 Task: Find connections with filter location Leticia with filter topic #Recruitingwith filter profile language English with filter current company Bonito Designs with filter school Maharaja Surajmal Institute Of Technology with filter industry Non-profit Organizations with filter service category Illustration with filter keywords title Fast Food Worker
Action: Mouse moved to (147, 207)
Screenshot: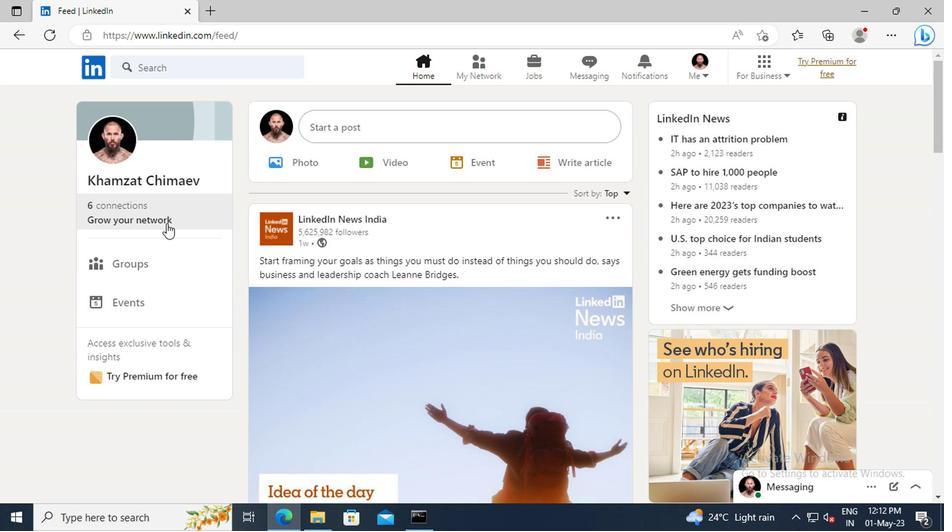 
Action: Mouse pressed left at (147, 207)
Screenshot: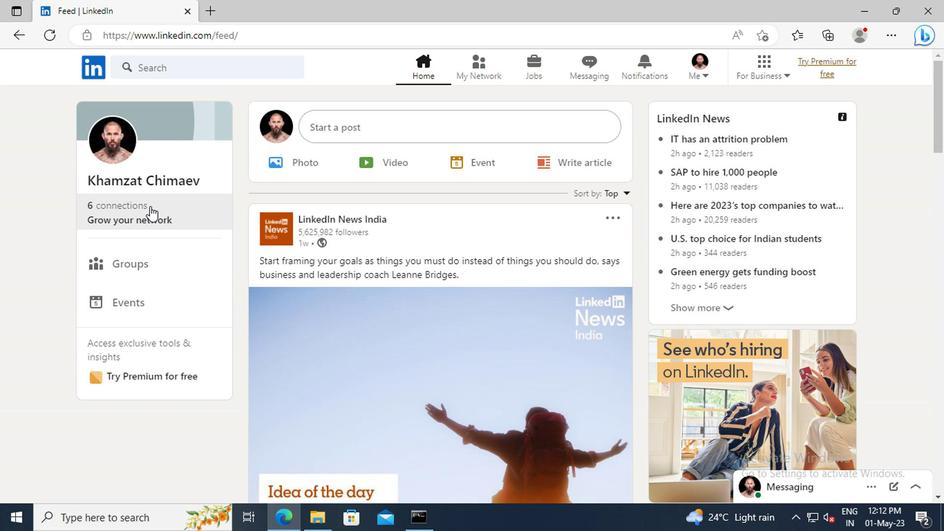 
Action: Mouse moved to (155, 148)
Screenshot: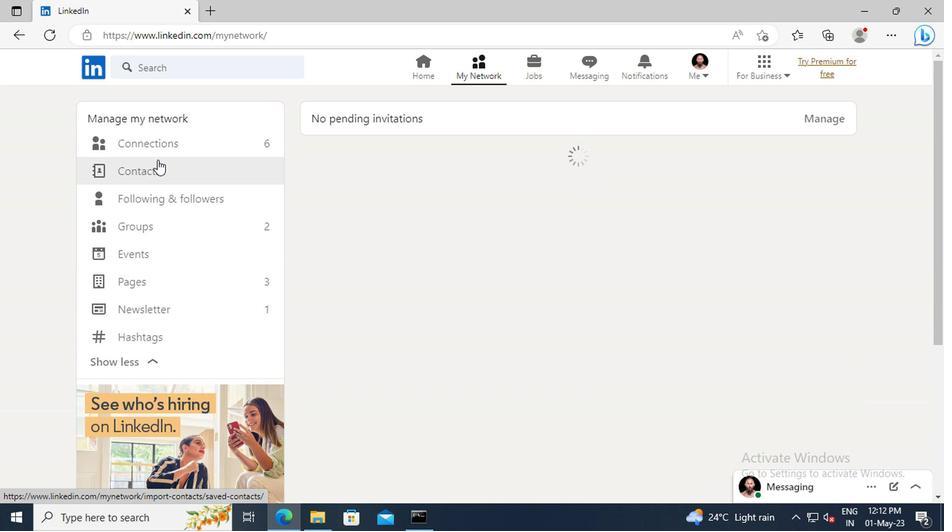
Action: Mouse pressed left at (155, 148)
Screenshot: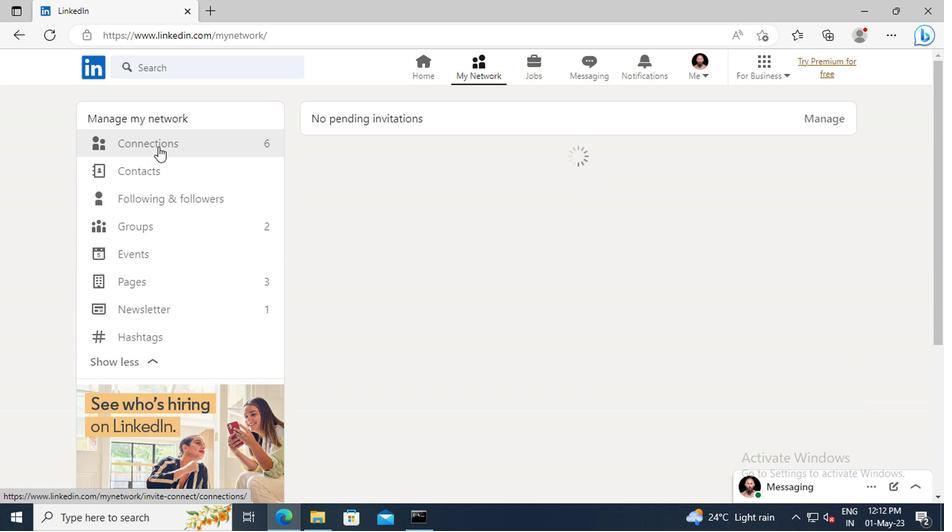 
Action: Mouse moved to (563, 149)
Screenshot: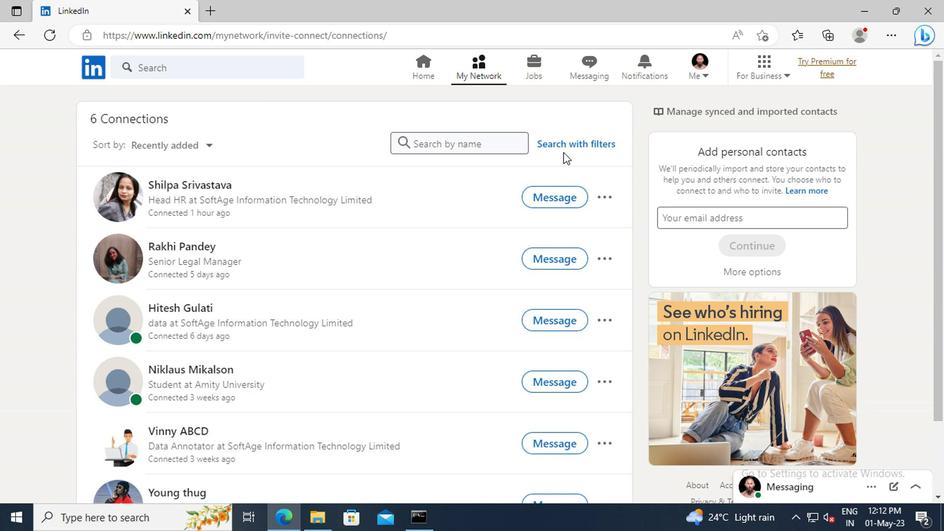 
Action: Mouse pressed left at (563, 149)
Screenshot: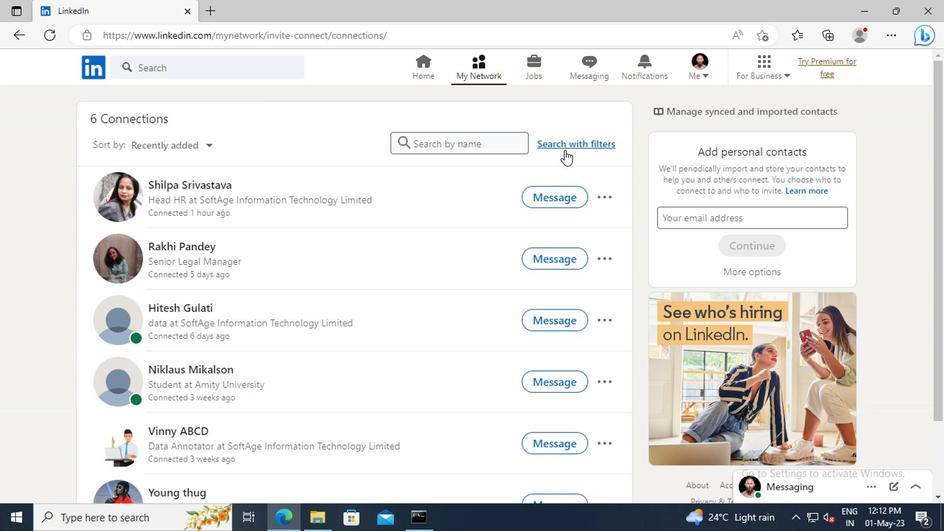 
Action: Mouse moved to (523, 109)
Screenshot: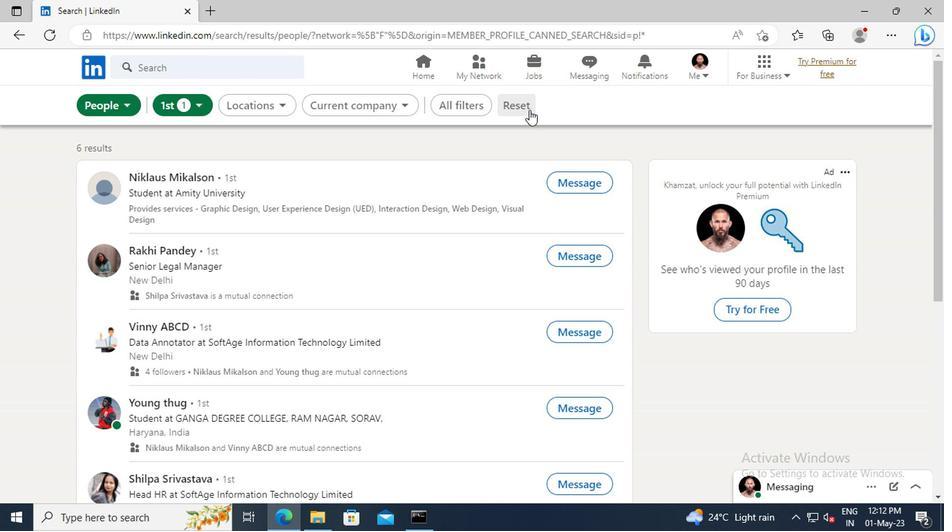 
Action: Mouse pressed left at (523, 109)
Screenshot: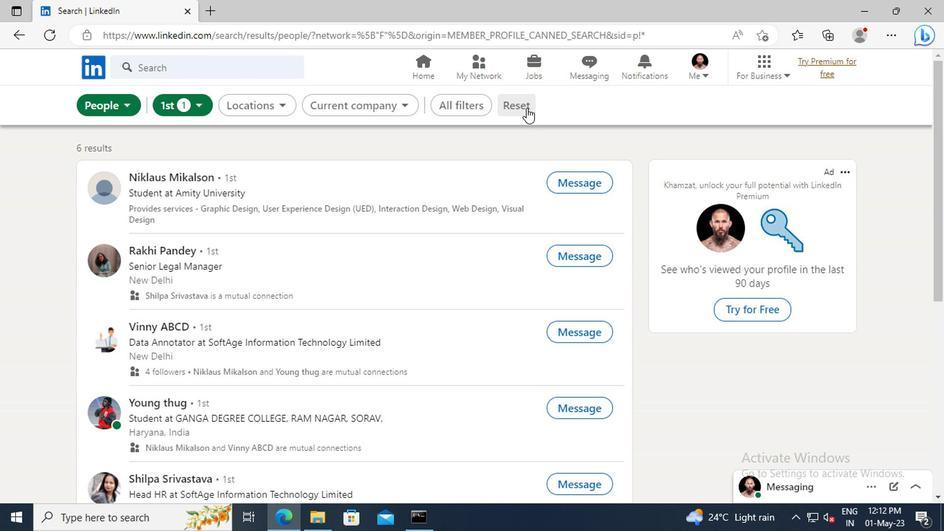 
Action: Mouse moved to (500, 109)
Screenshot: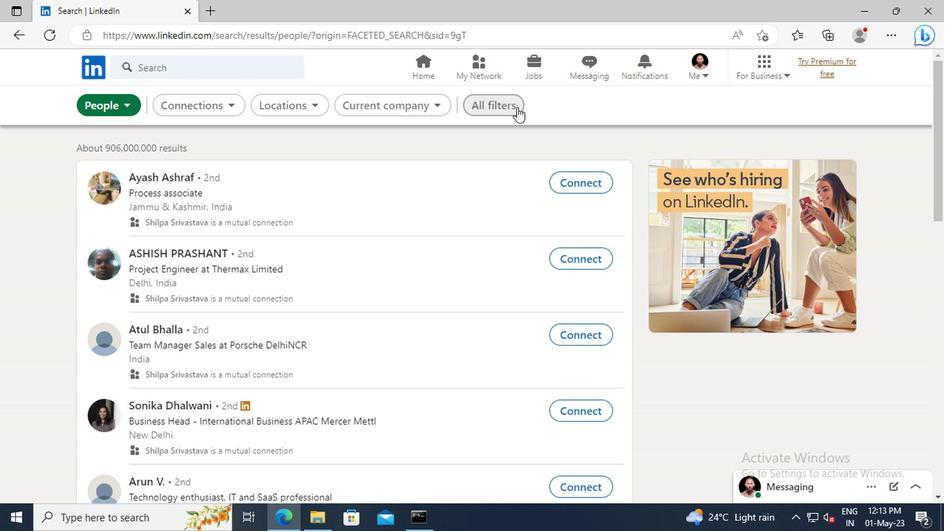 
Action: Mouse pressed left at (500, 109)
Screenshot: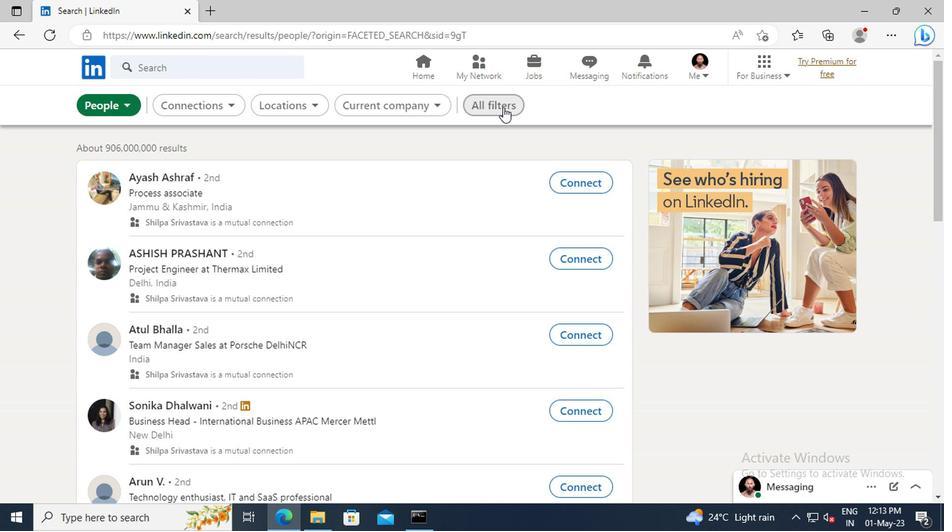 
Action: Mouse moved to (770, 207)
Screenshot: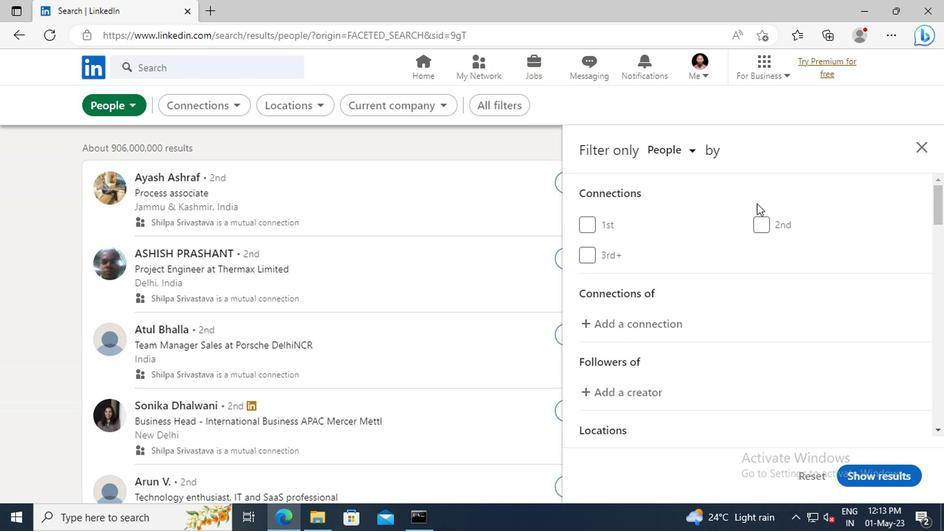 
Action: Mouse scrolled (770, 206) with delta (0, 0)
Screenshot: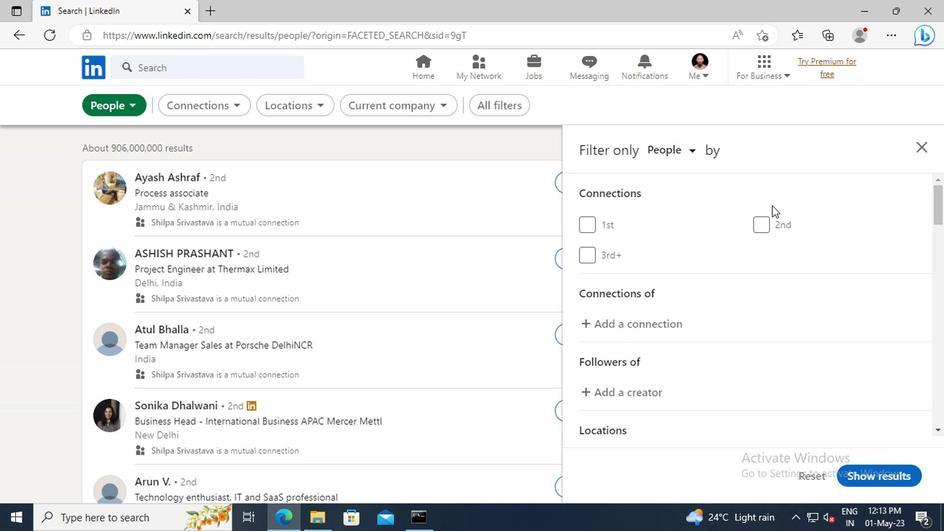 
Action: Mouse scrolled (770, 206) with delta (0, 0)
Screenshot: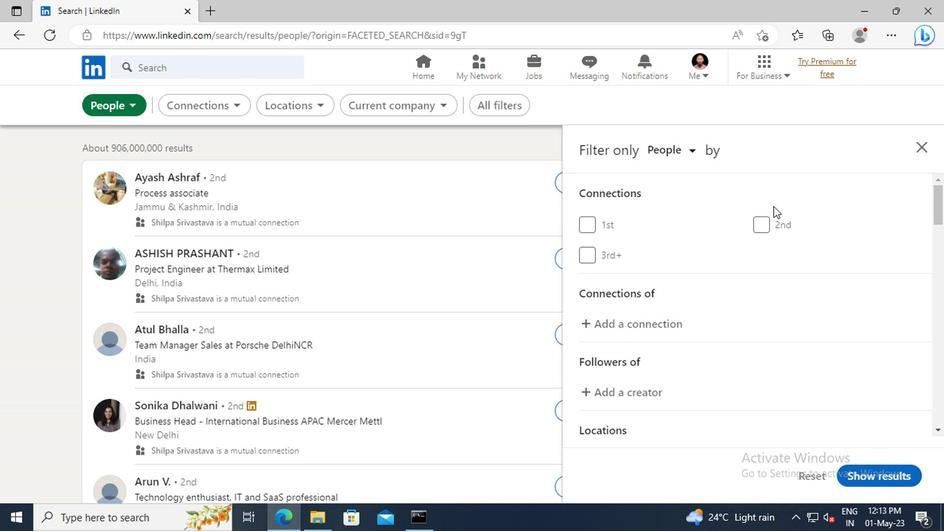 
Action: Mouse scrolled (770, 206) with delta (0, 0)
Screenshot: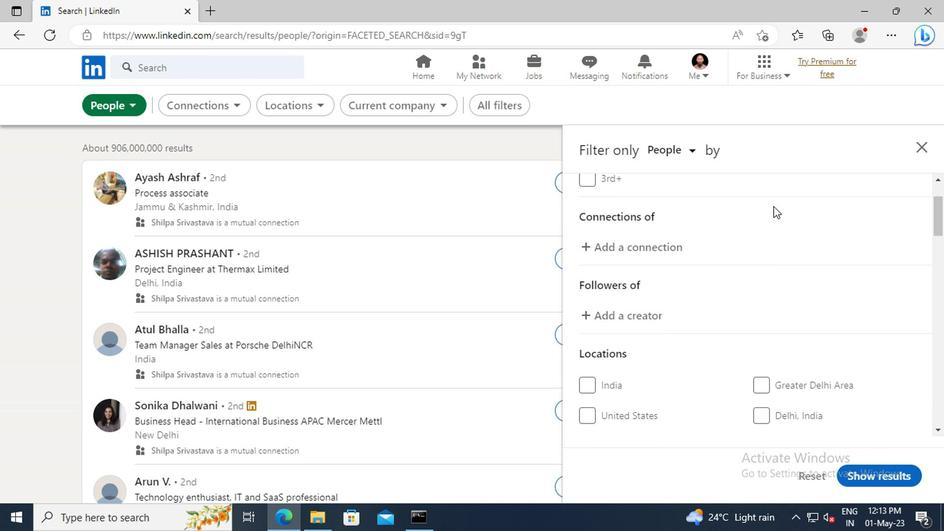 
Action: Mouse scrolled (770, 206) with delta (0, 0)
Screenshot: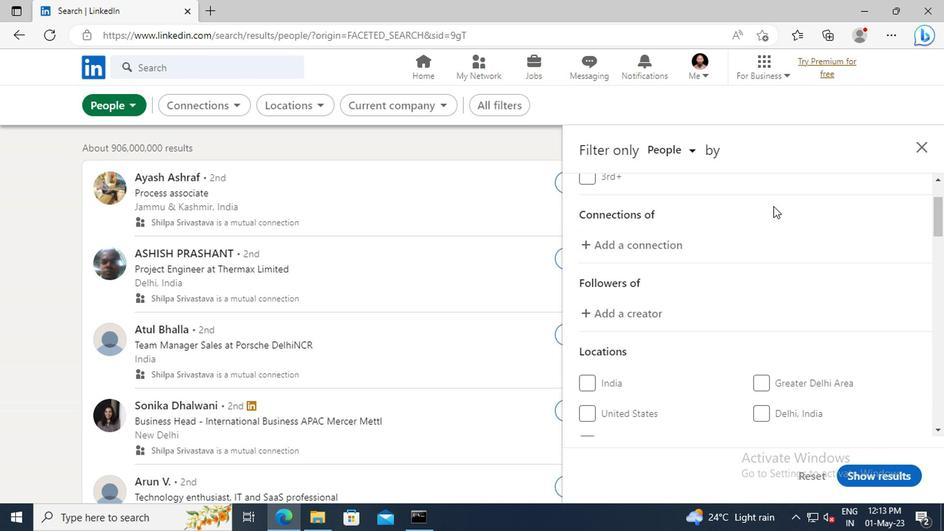
Action: Mouse scrolled (770, 206) with delta (0, 0)
Screenshot: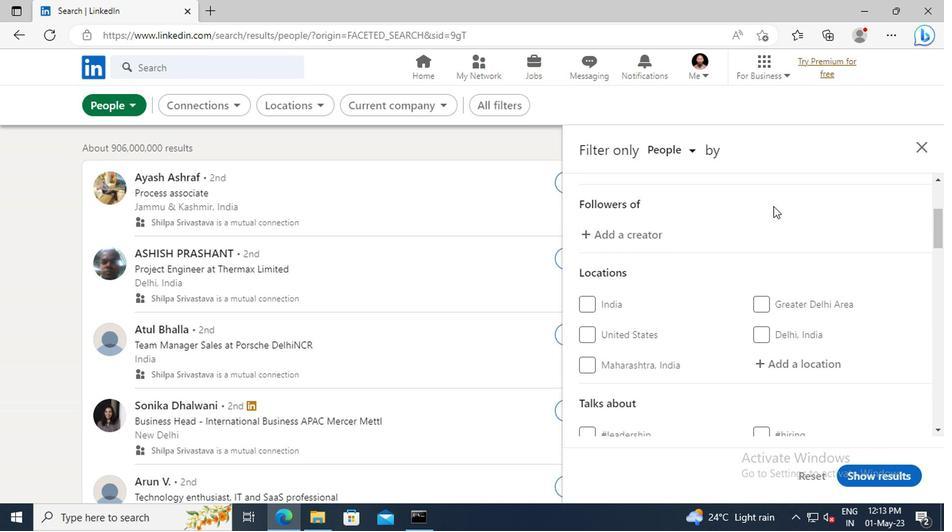 
Action: Mouse scrolled (770, 206) with delta (0, 0)
Screenshot: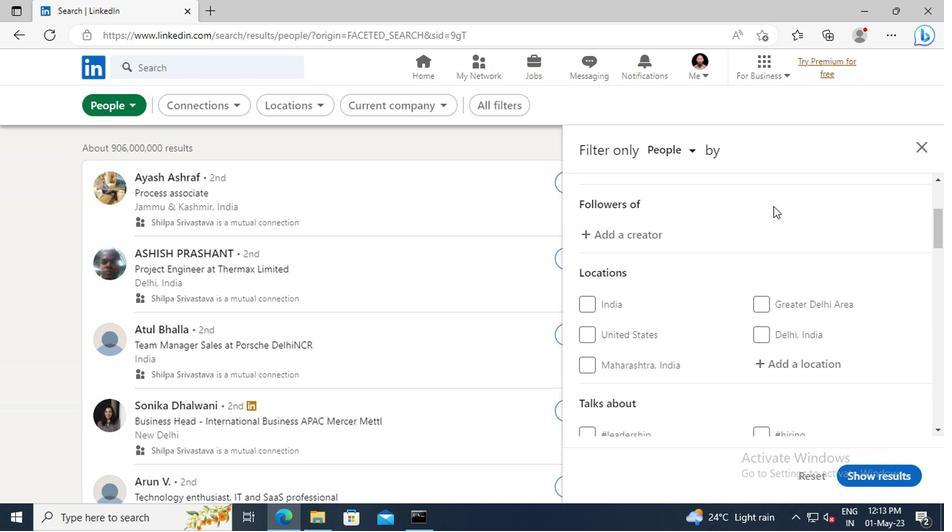 
Action: Mouse moved to (777, 284)
Screenshot: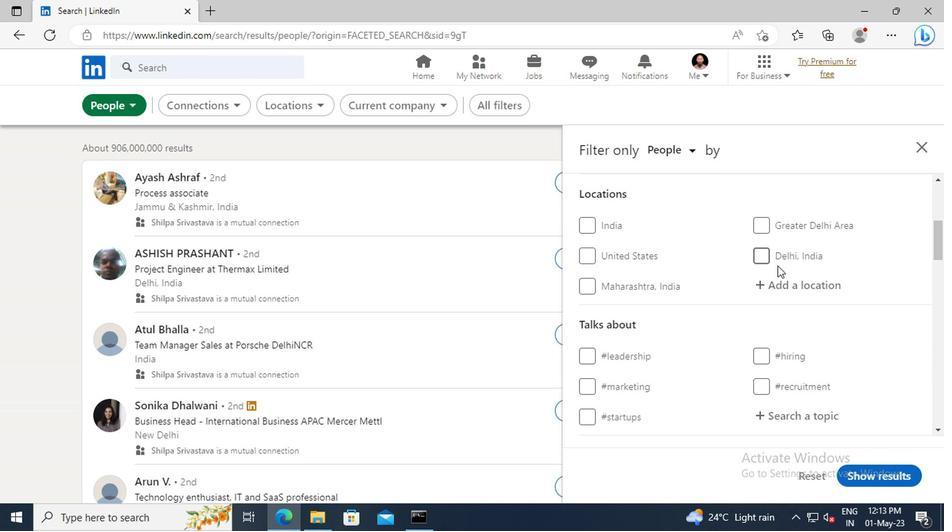 
Action: Mouse pressed left at (777, 284)
Screenshot: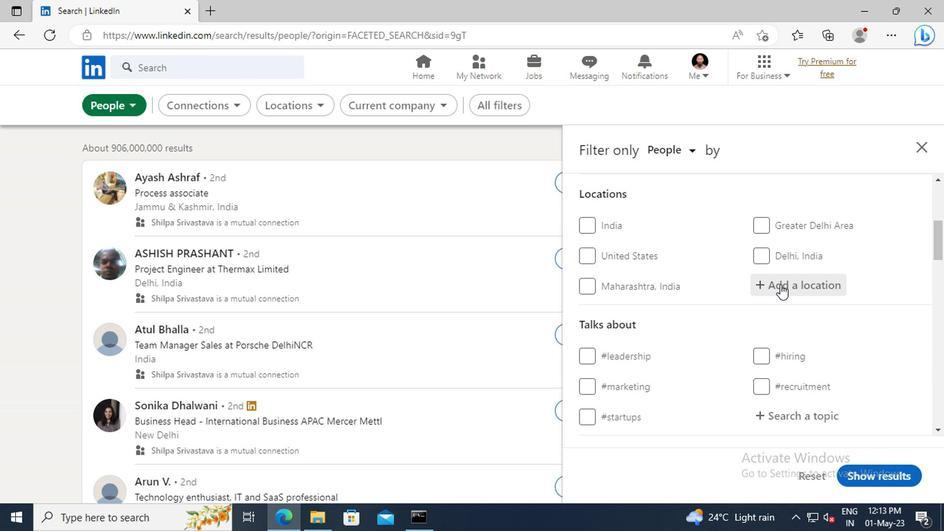 
Action: Key pressed <Key.shift>LETICIA
Screenshot: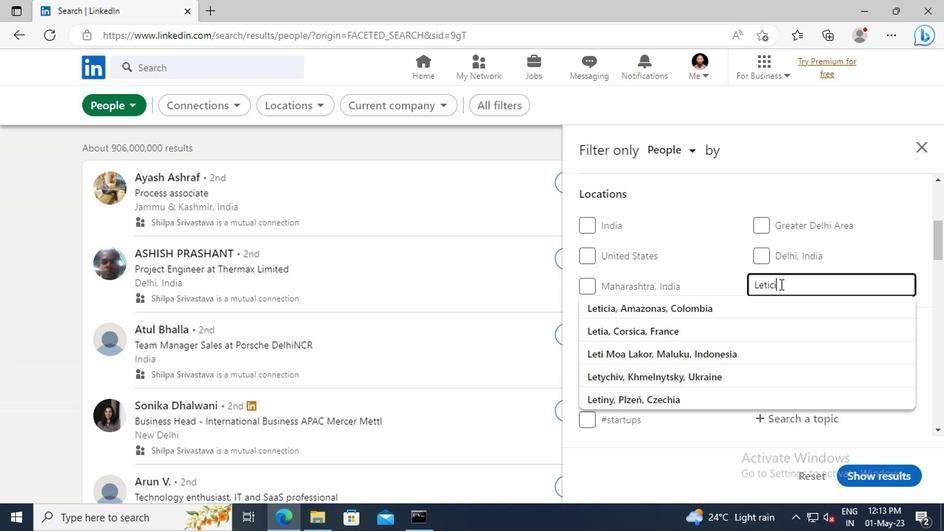 
Action: Mouse moved to (777, 307)
Screenshot: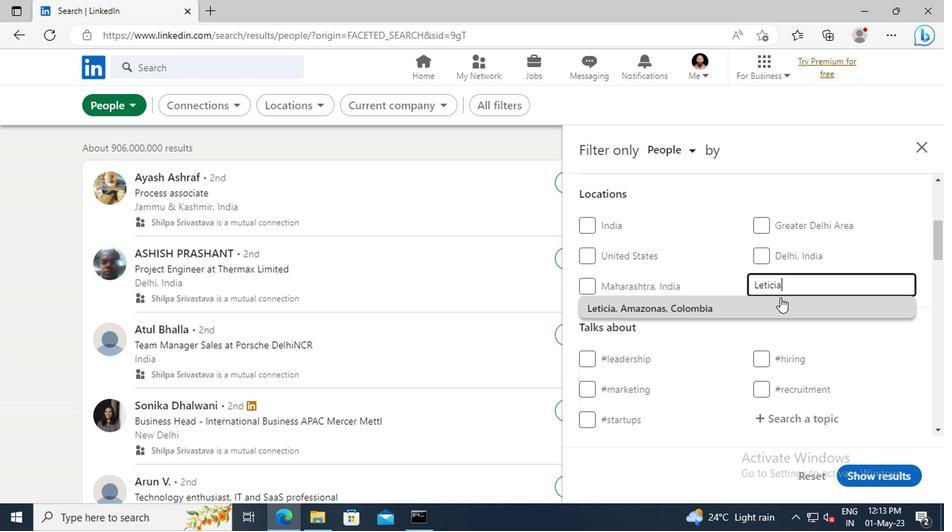 
Action: Mouse pressed left at (777, 307)
Screenshot: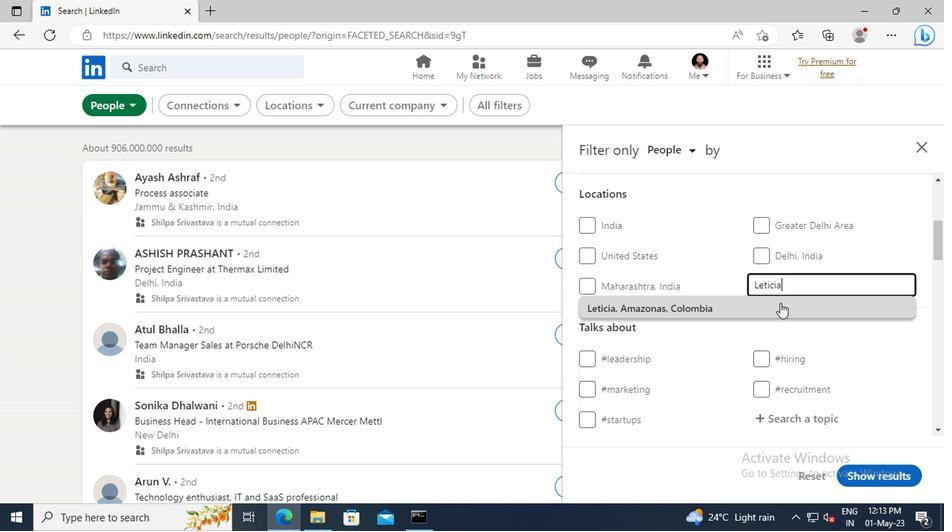 
Action: Mouse moved to (778, 307)
Screenshot: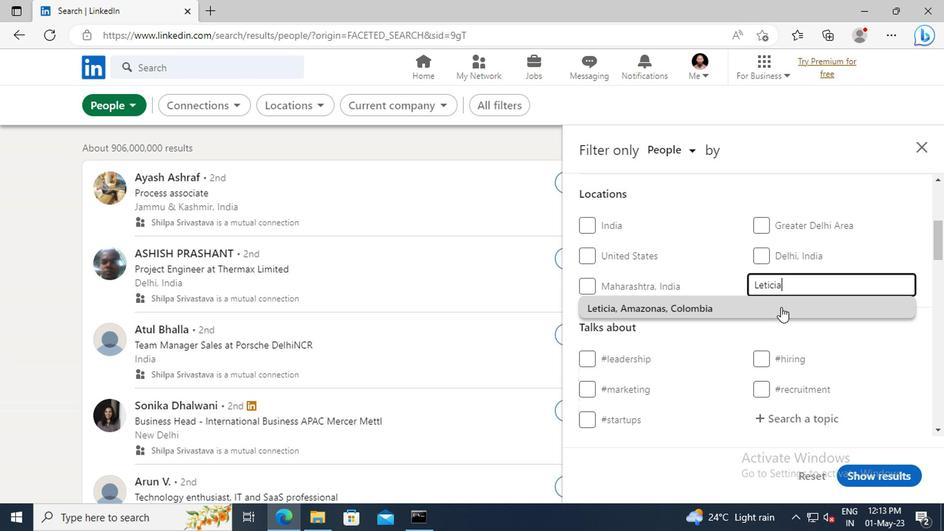 
Action: Mouse scrolled (778, 307) with delta (0, 0)
Screenshot: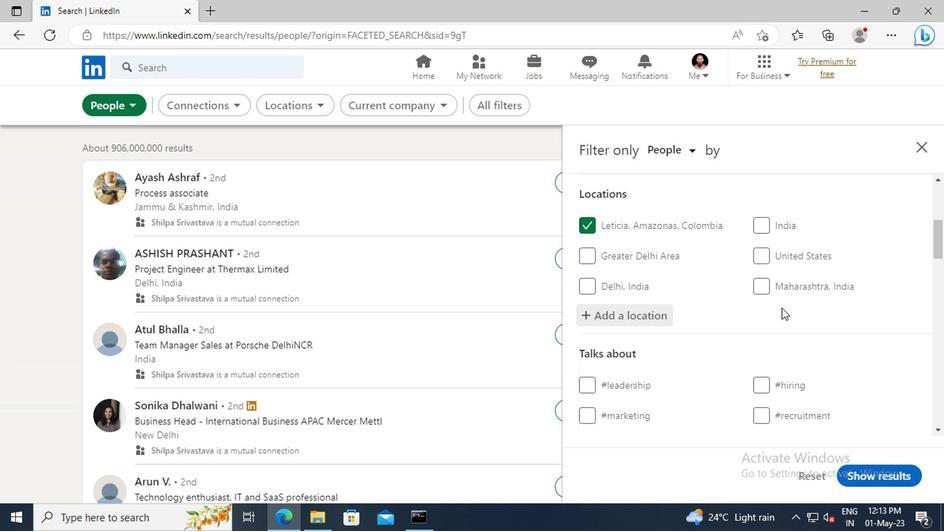 
Action: Mouse scrolled (778, 307) with delta (0, 0)
Screenshot: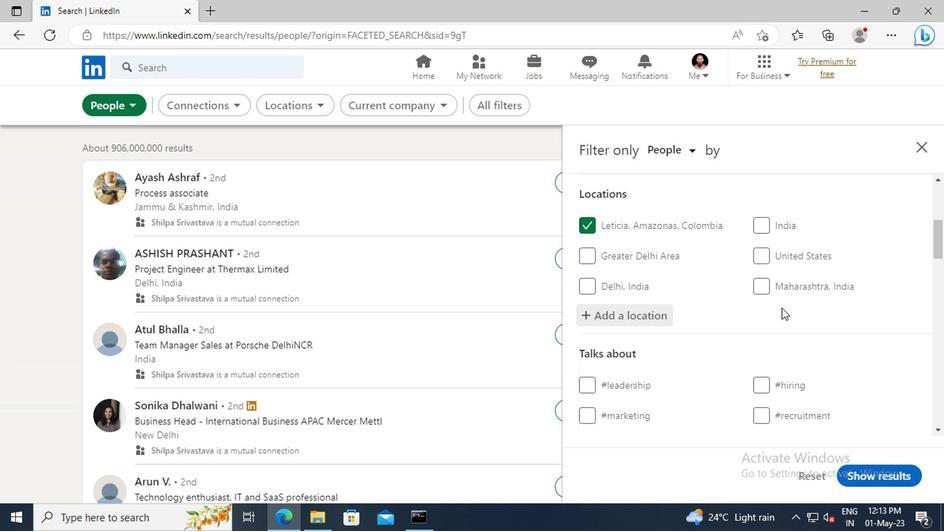 
Action: Mouse scrolled (778, 307) with delta (0, 0)
Screenshot: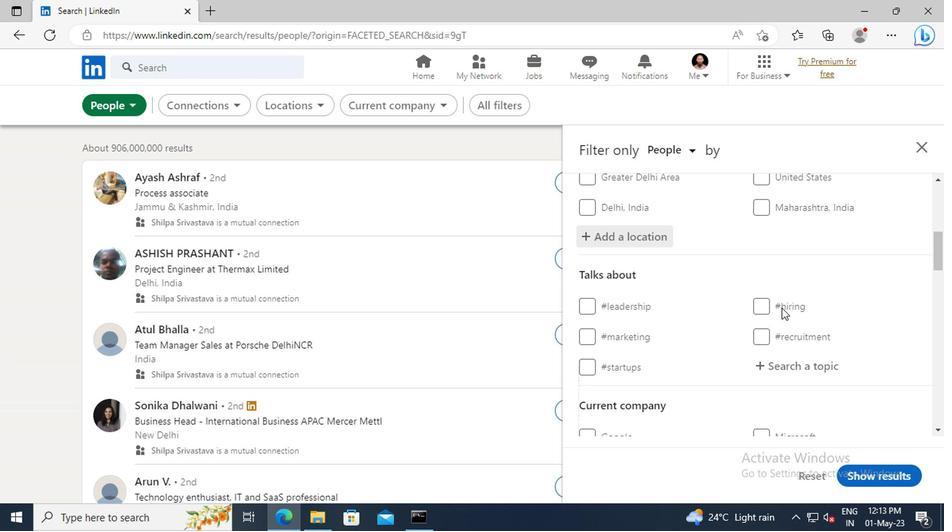 
Action: Mouse moved to (775, 325)
Screenshot: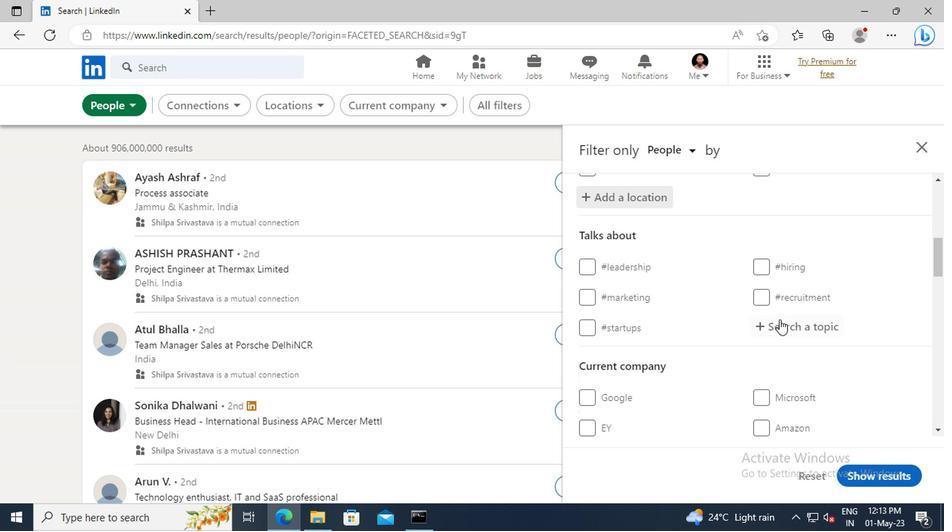 
Action: Mouse pressed left at (775, 325)
Screenshot: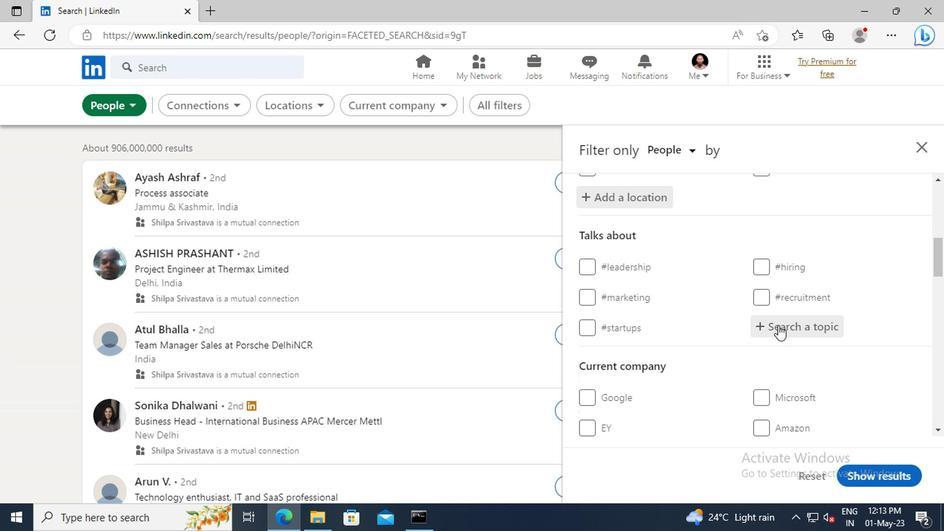 
Action: Key pressed <Key.shift>RECRUITING
Screenshot: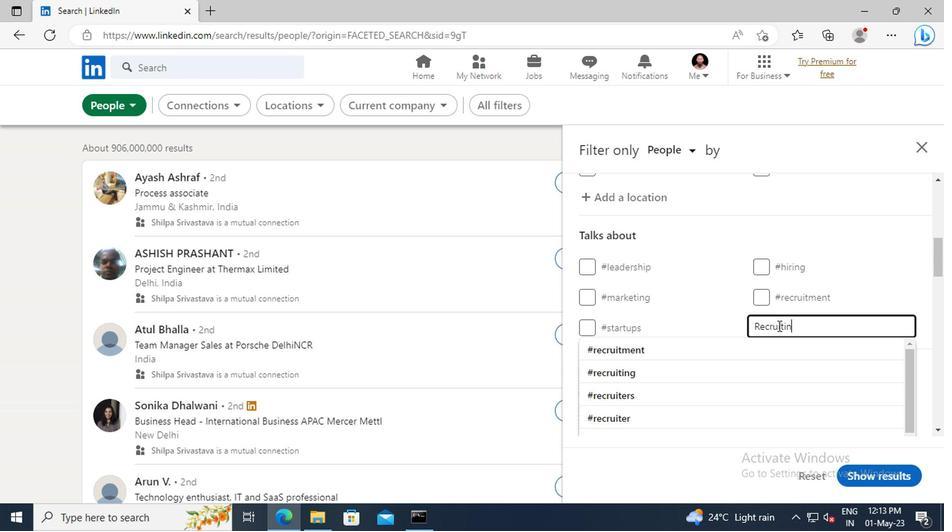 
Action: Mouse moved to (781, 345)
Screenshot: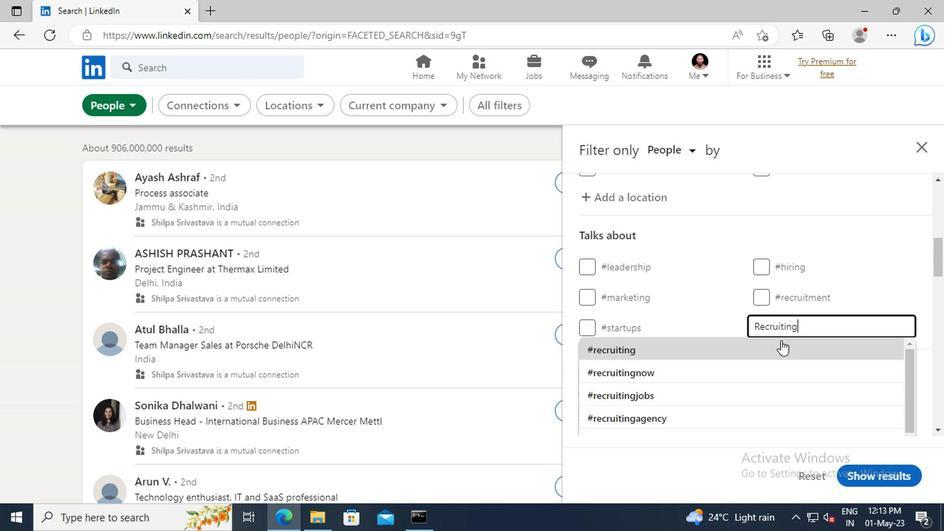 
Action: Mouse pressed left at (781, 345)
Screenshot: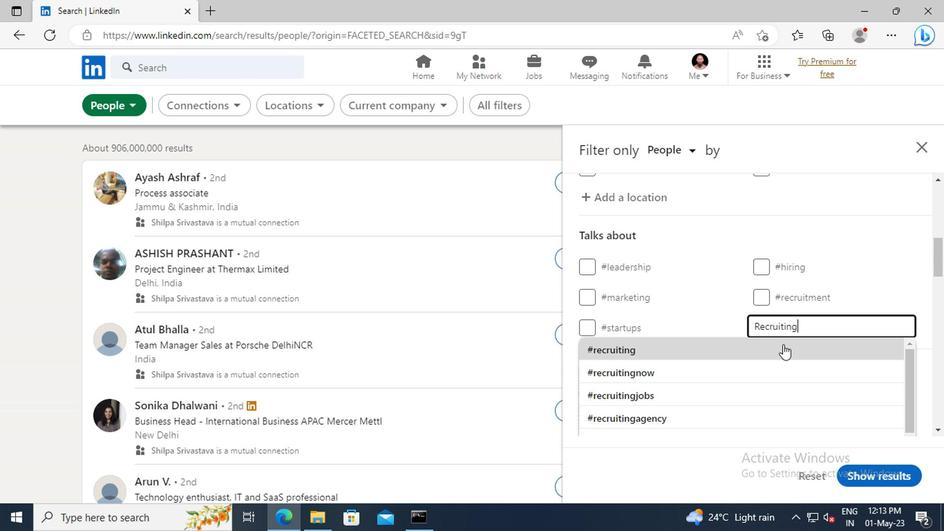 
Action: Mouse scrolled (781, 345) with delta (0, 0)
Screenshot: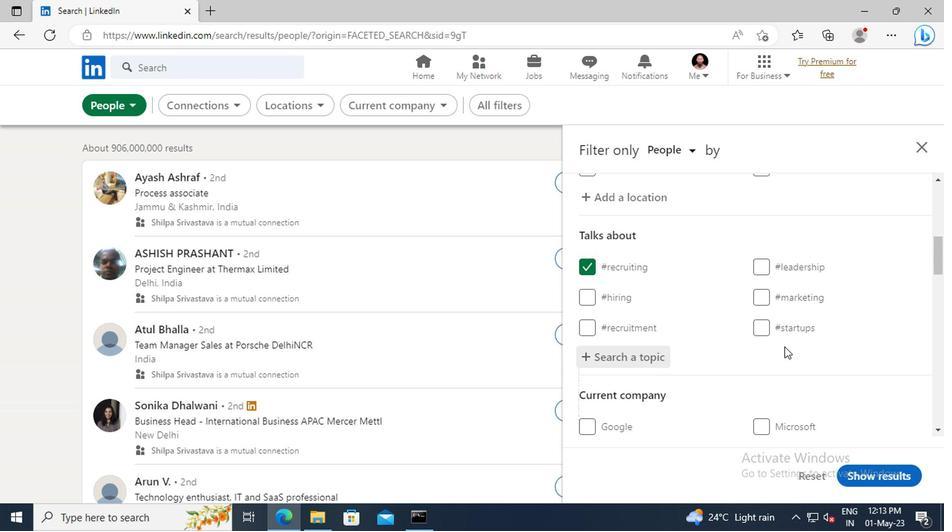 
Action: Mouse scrolled (781, 345) with delta (0, 0)
Screenshot: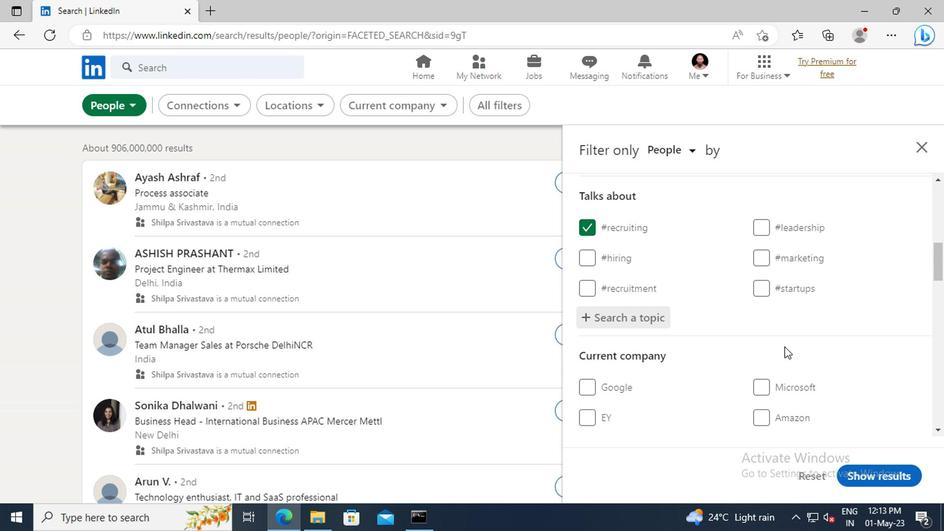 
Action: Mouse scrolled (781, 345) with delta (0, 0)
Screenshot: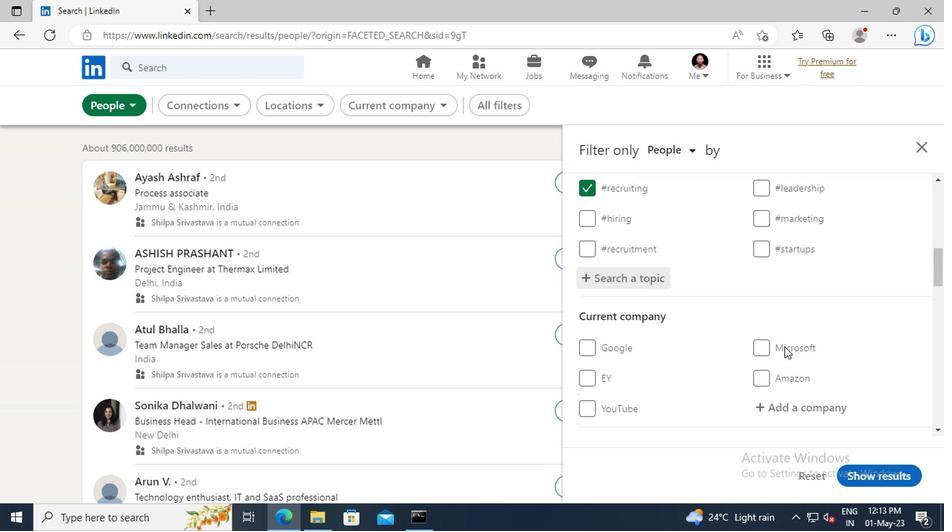 
Action: Mouse scrolled (781, 345) with delta (0, 0)
Screenshot: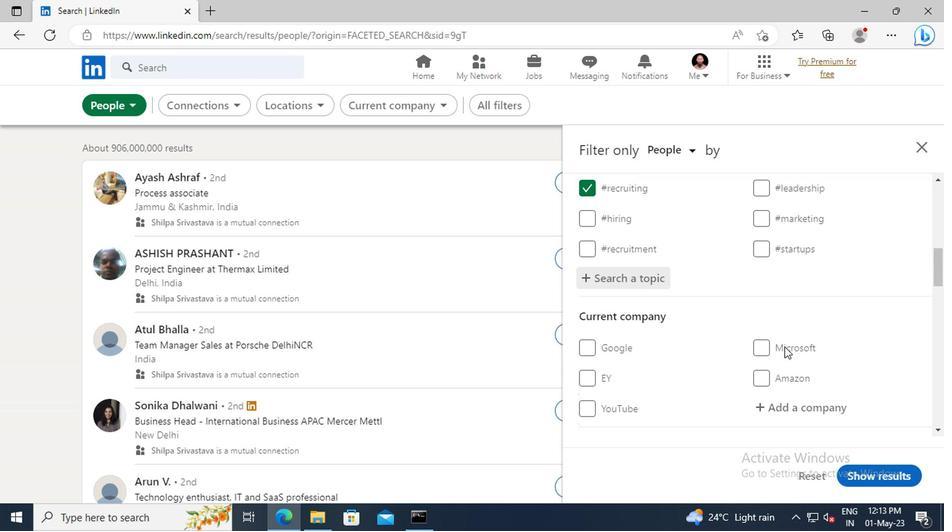
Action: Mouse scrolled (781, 345) with delta (0, 0)
Screenshot: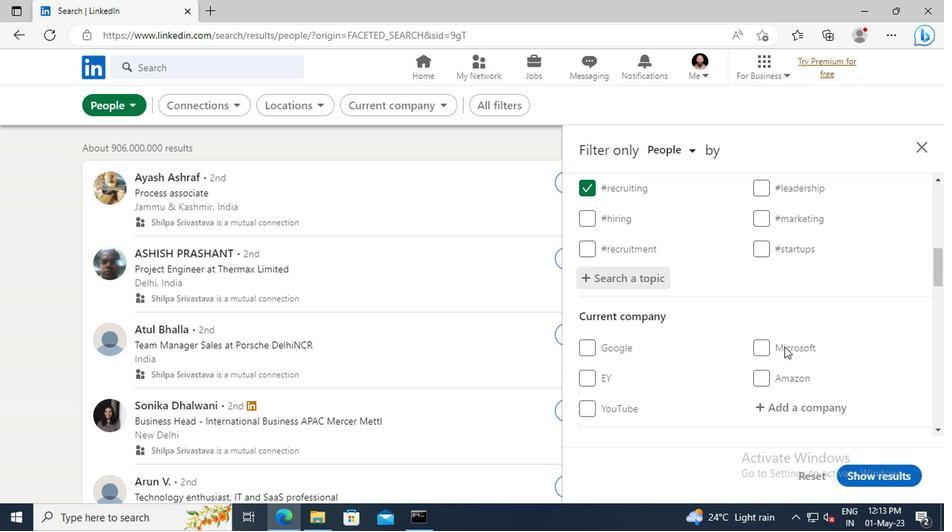 
Action: Mouse scrolled (781, 345) with delta (0, 0)
Screenshot: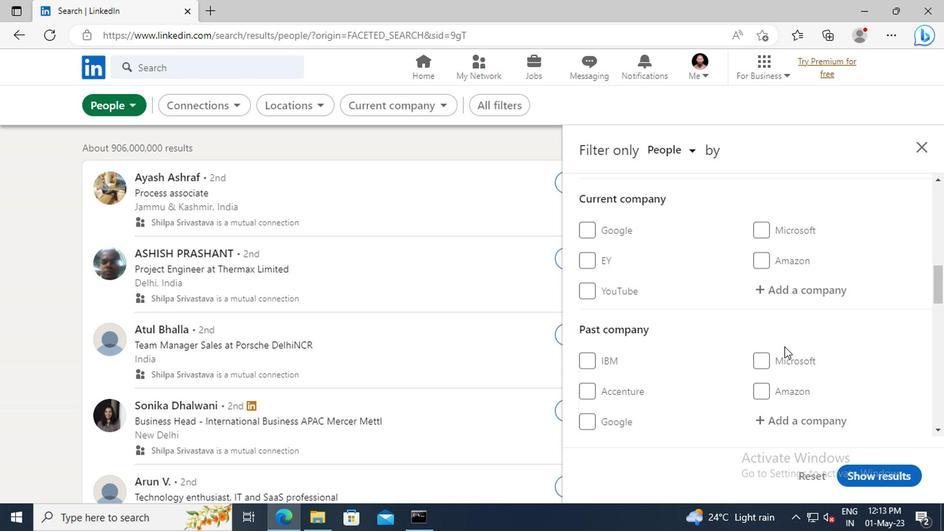 
Action: Mouse scrolled (781, 345) with delta (0, 0)
Screenshot: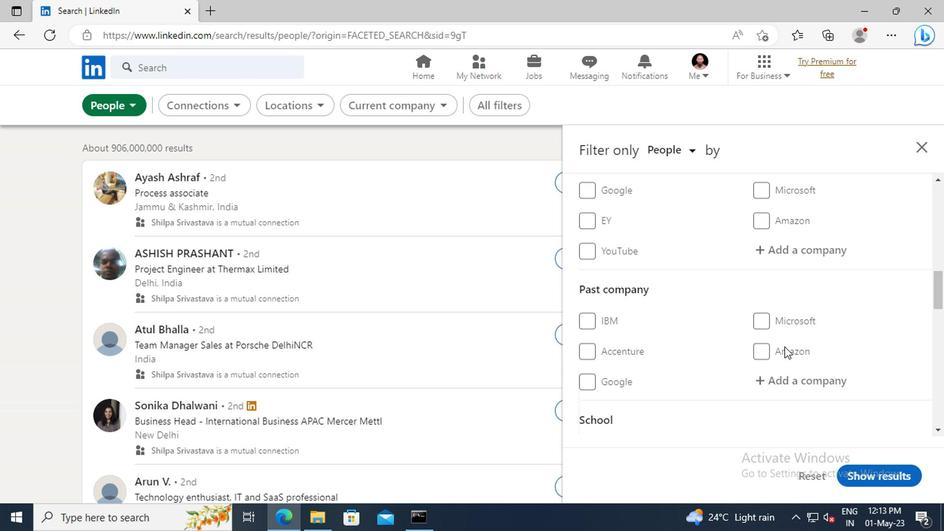 
Action: Mouse scrolled (781, 345) with delta (0, 0)
Screenshot: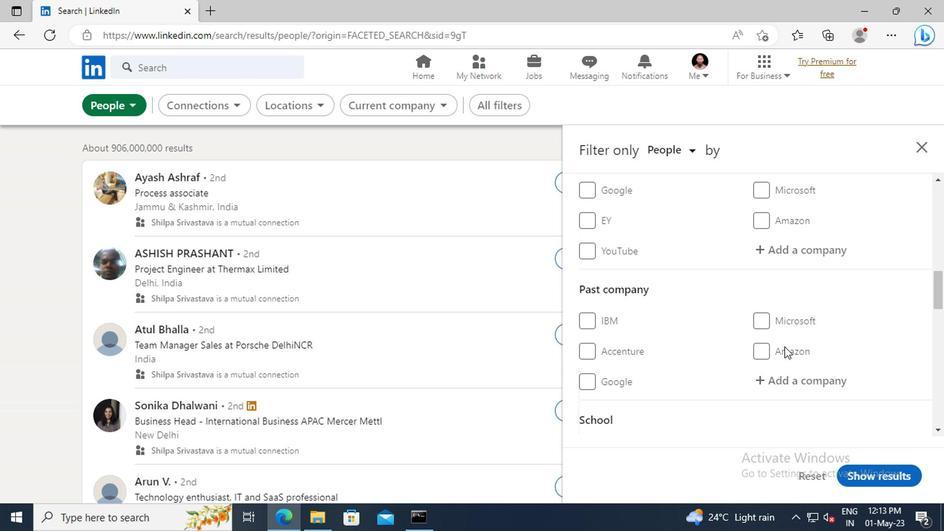
Action: Mouse scrolled (781, 345) with delta (0, 0)
Screenshot: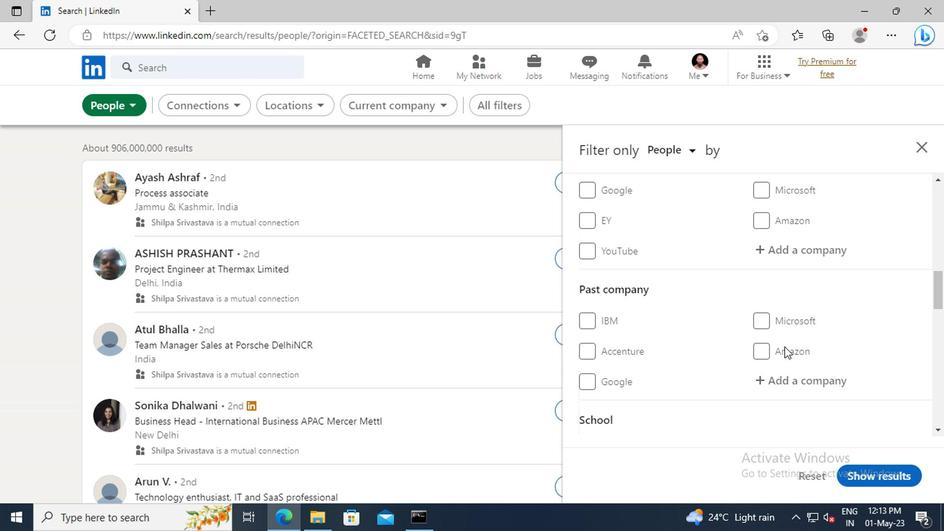 
Action: Mouse scrolled (781, 345) with delta (0, 0)
Screenshot: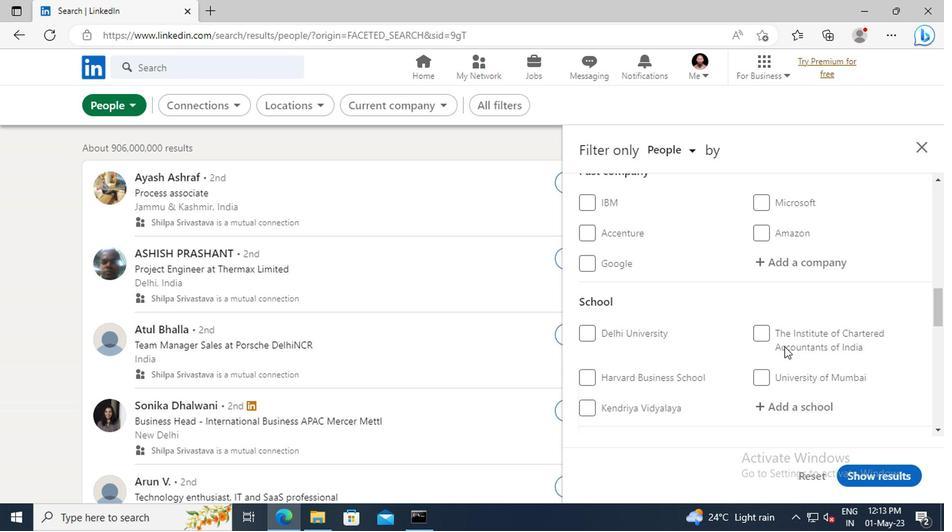 
Action: Mouse scrolled (781, 345) with delta (0, 0)
Screenshot: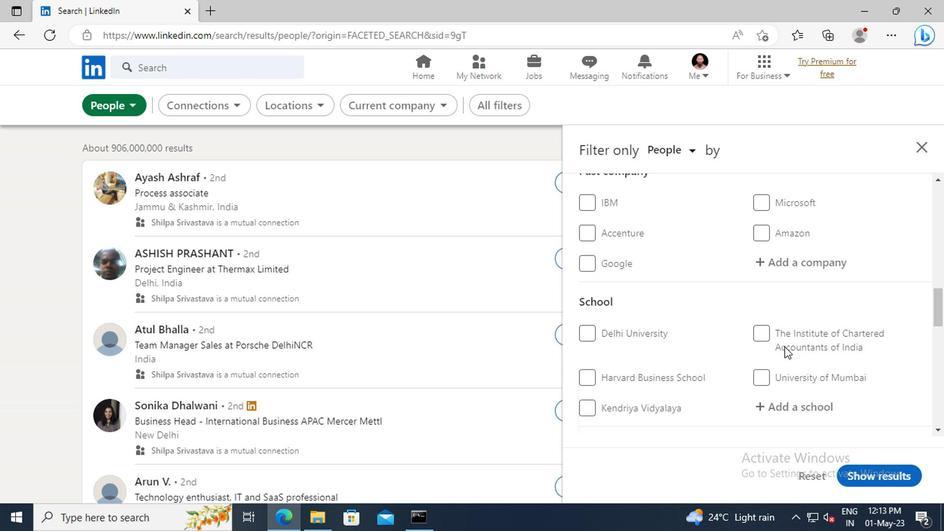 
Action: Mouse scrolled (781, 345) with delta (0, 0)
Screenshot: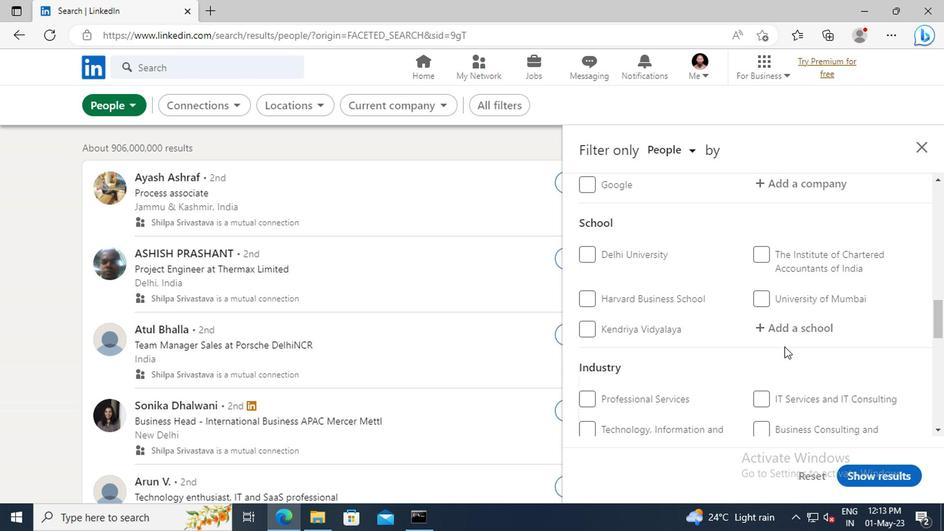 
Action: Mouse scrolled (781, 345) with delta (0, 0)
Screenshot: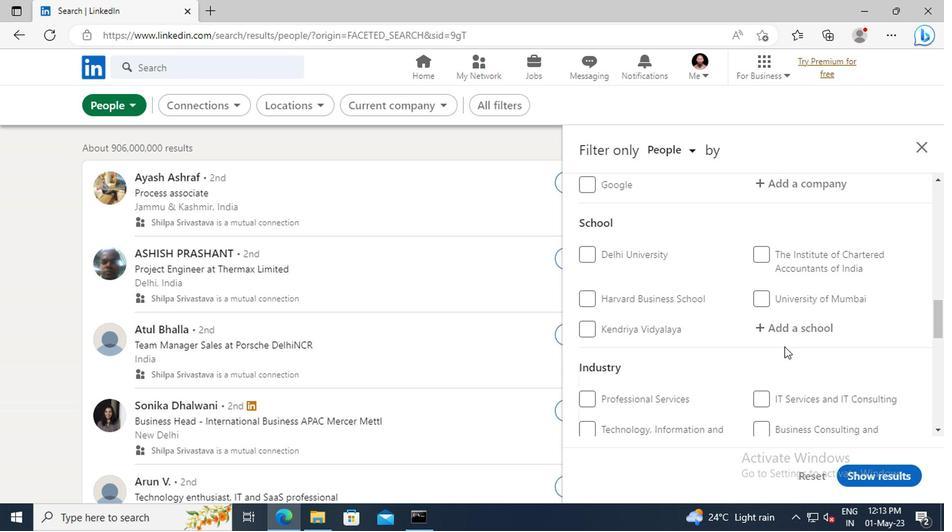 
Action: Mouse scrolled (781, 345) with delta (0, 0)
Screenshot: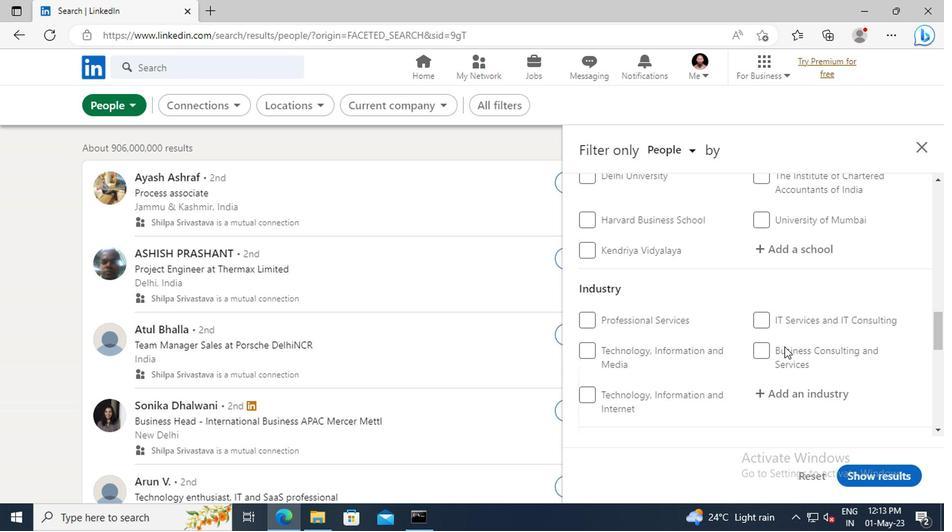 
Action: Mouse scrolled (781, 345) with delta (0, 0)
Screenshot: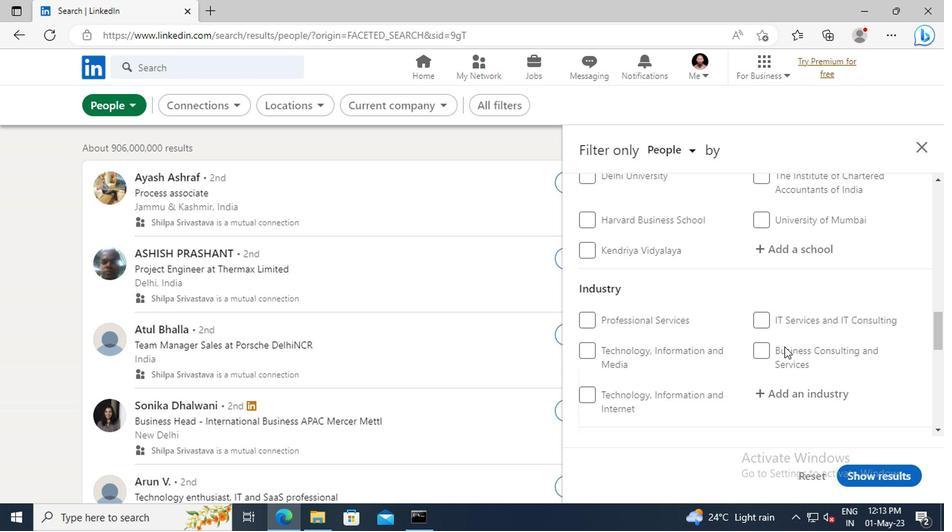 
Action: Mouse scrolled (781, 345) with delta (0, 0)
Screenshot: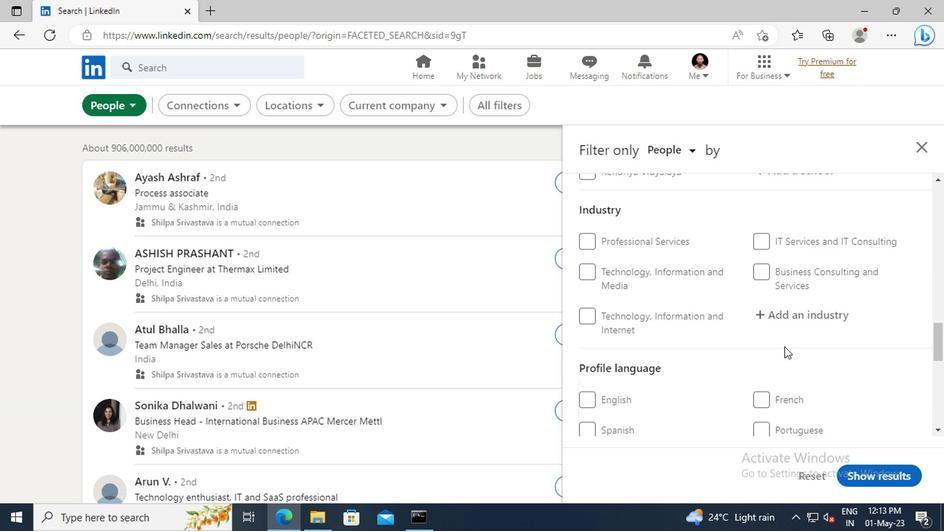 
Action: Mouse moved to (585, 354)
Screenshot: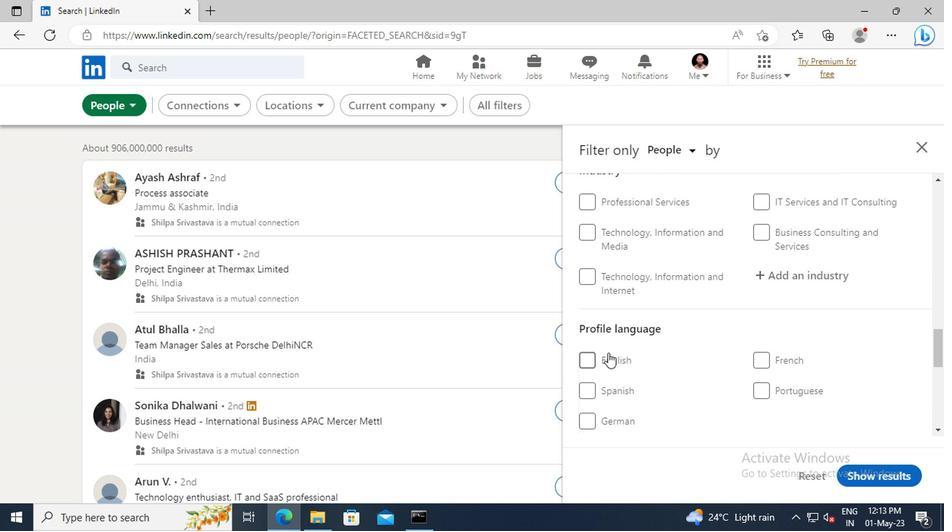 
Action: Mouse pressed left at (585, 354)
Screenshot: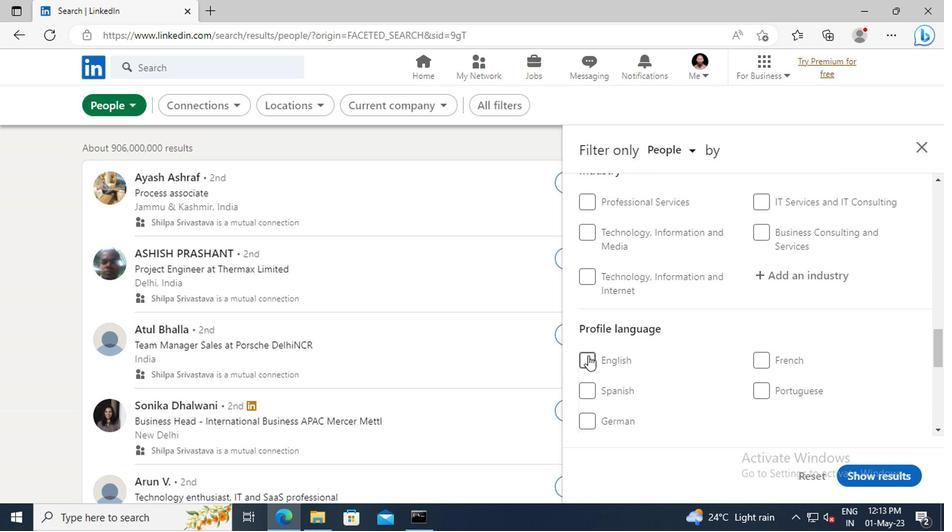 
Action: Mouse moved to (795, 347)
Screenshot: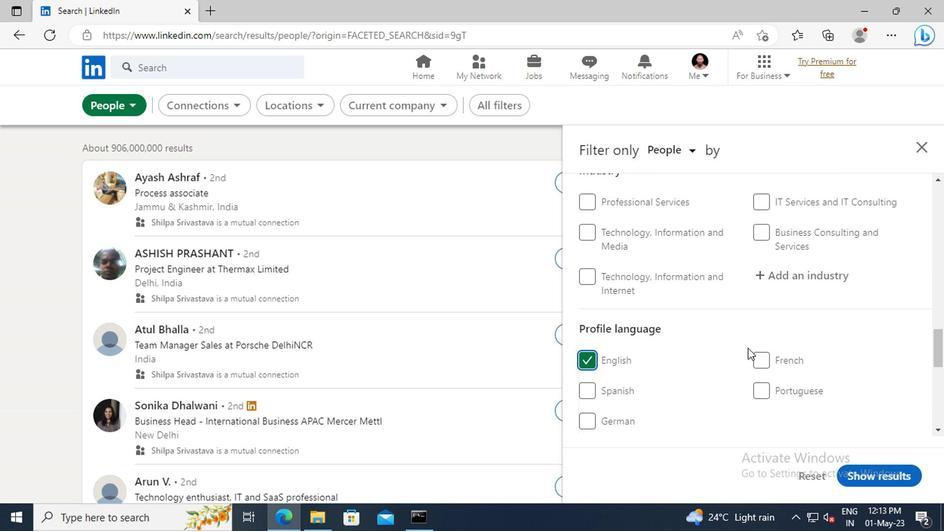 
Action: Mouse scrolled (795, 348) with delta (0, 0)
Screenshot: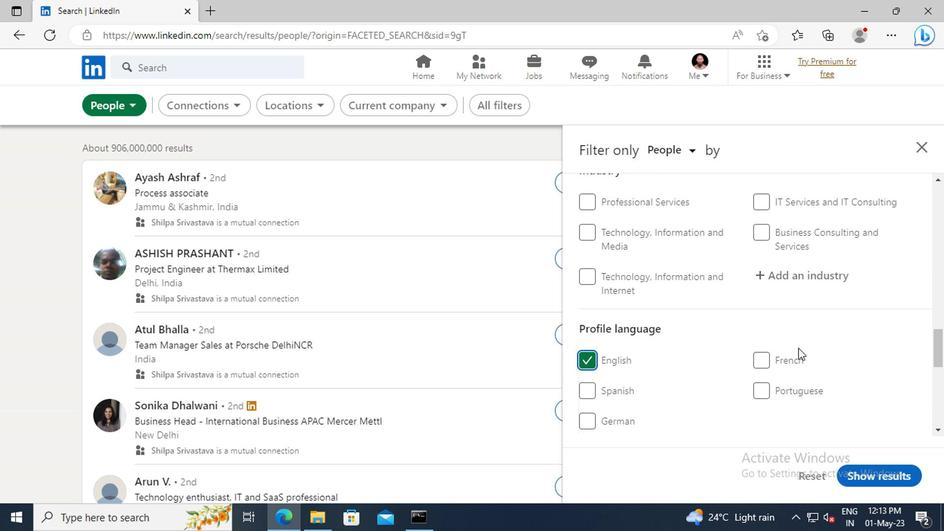 
Action: Mouse scrolled (795, 348) with delta (0, 0)
Screenshot: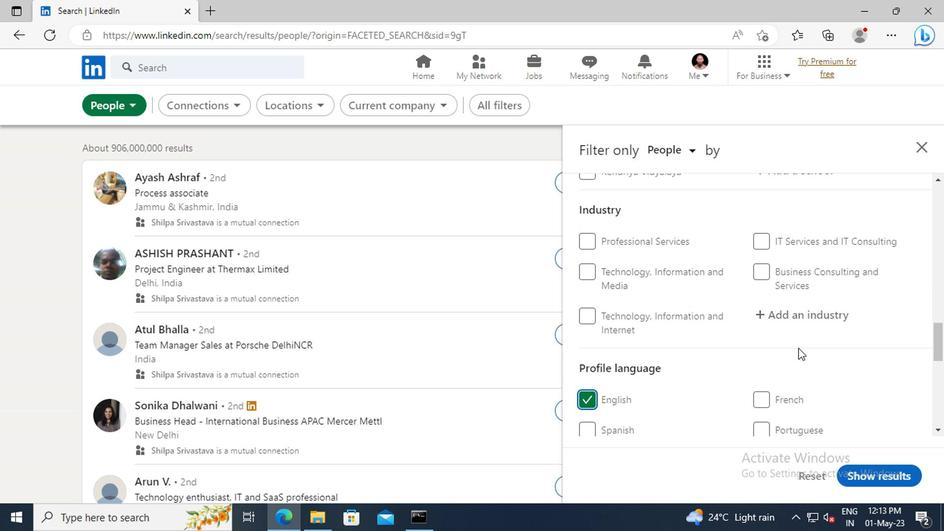 
Action: Mouse scrolled (795, 348) with delta (0, 0)
Screenshot: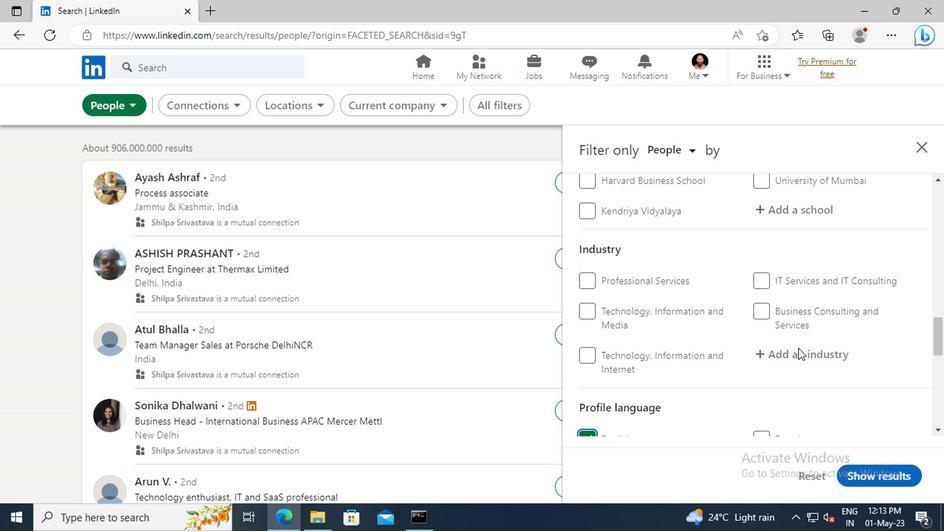 
Action: Mouse scrolled (795, 348) with delta (0, 0)
Screenshot: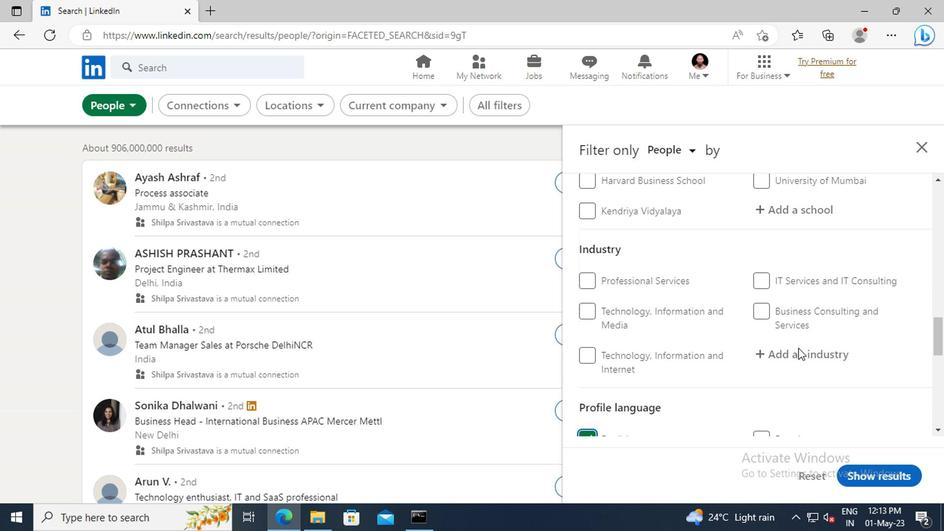 
Action: Mouse scrolled (795, 348) with delta (0, 0)
Screenshot: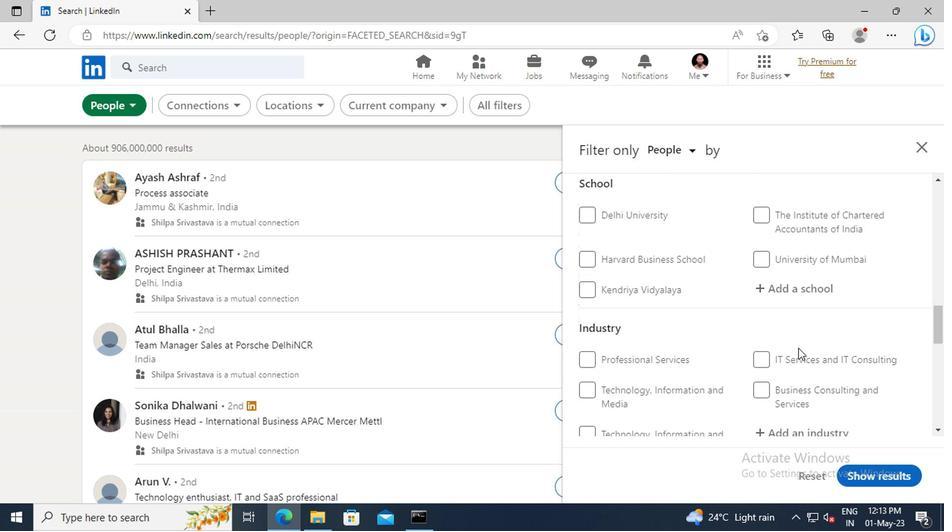 
Action: Mouse scrolled (795, 348) with delta (0, 0)
Screenshot: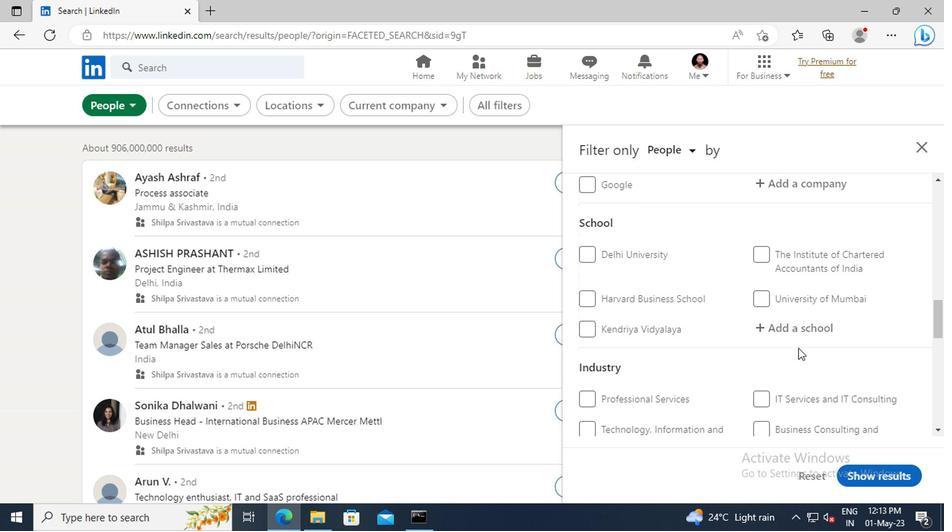 
Action: Mouse scrolled (795, 348) with delta (0, 0)
Screenshot: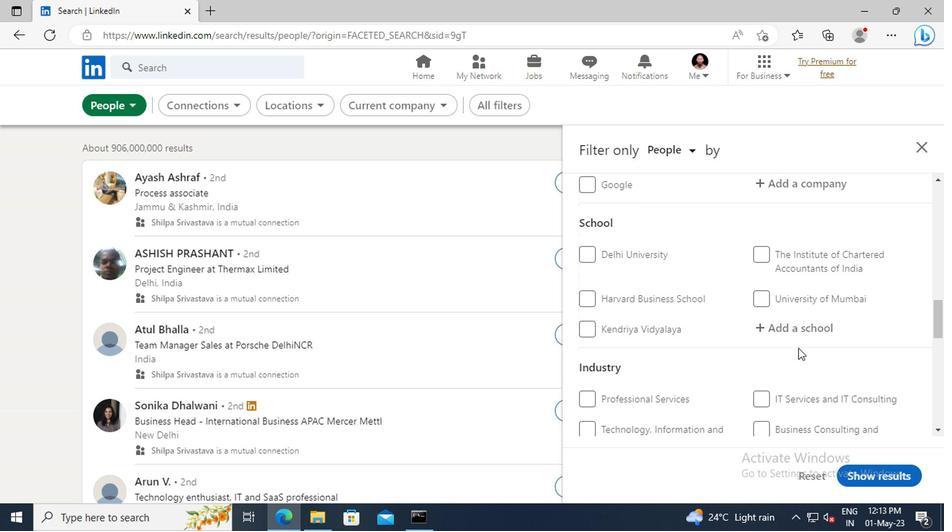 
Action: Mouse scrolled (795, 348) with delta (0, 0)
Screenshot: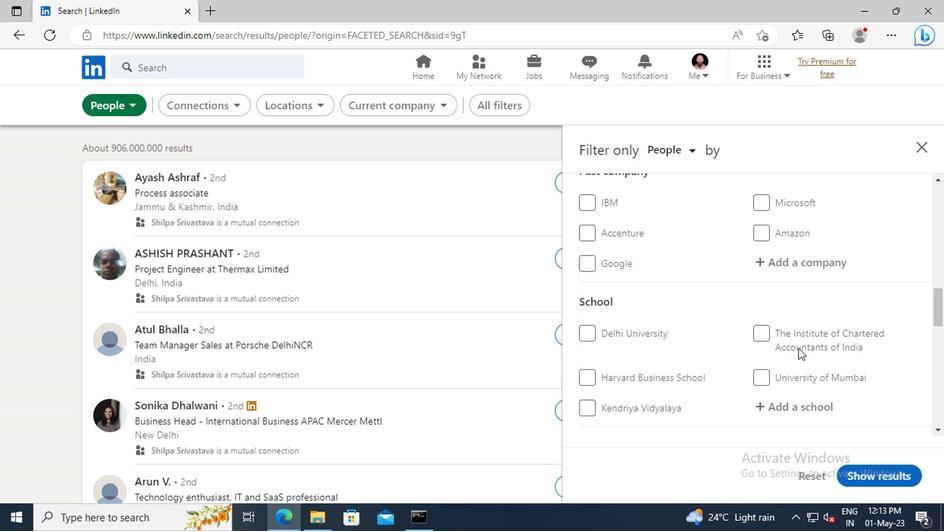 
Action: Mouse scrolled (795, 348) with delta (0, 0)
Screenshot: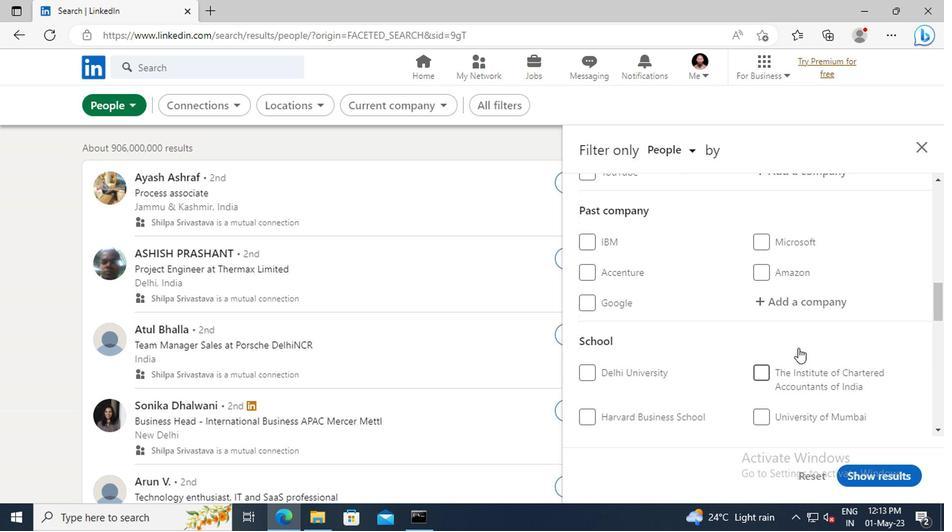 
Action: Mouse scrolled (795, 348) with delta (0, 0)
Screenshot: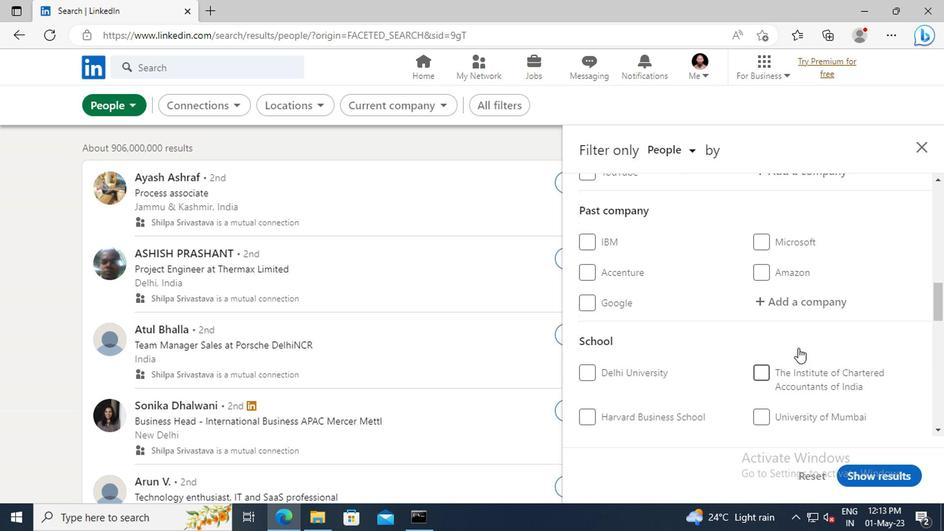 
Action: Mouse scrolled (795, 348) with delta (0, 0)
Screenshot: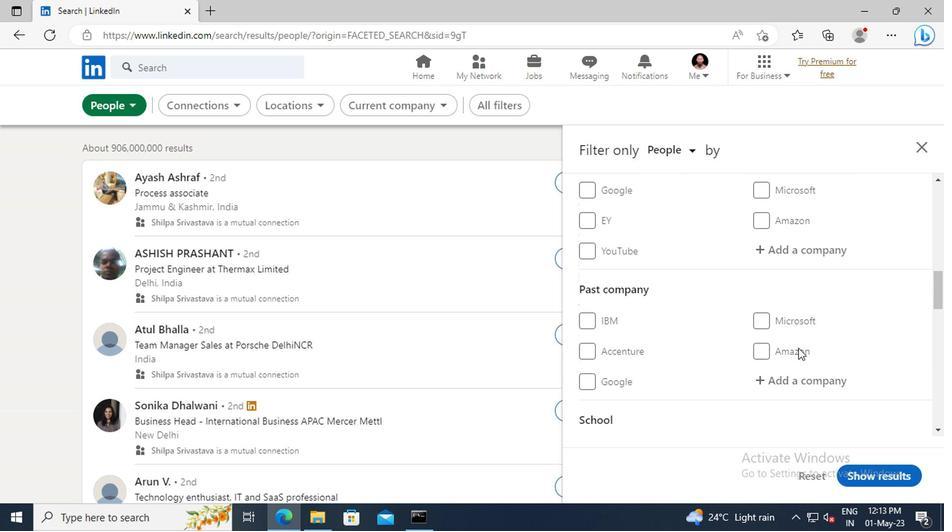 
Action: Mouse scrolled (795, 348) with delta (0, 0)
Screenshot: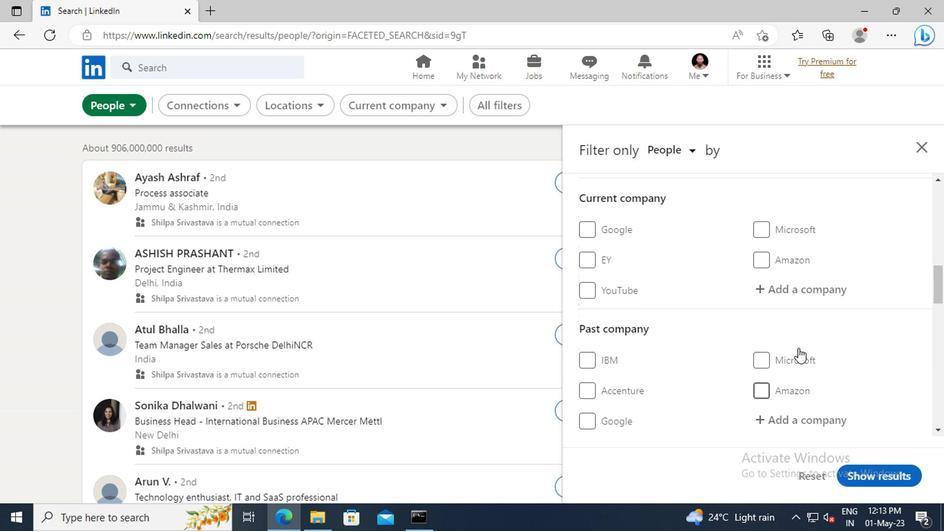 
Action: Mouse moved to (768, 335)
Screenshot: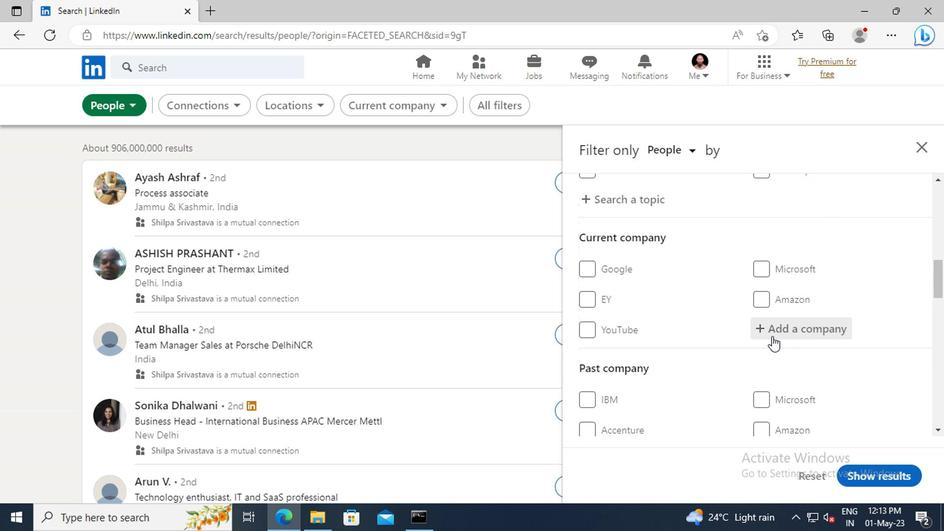 
Action: Mouse pressed left at (768, 335)
Screenshot: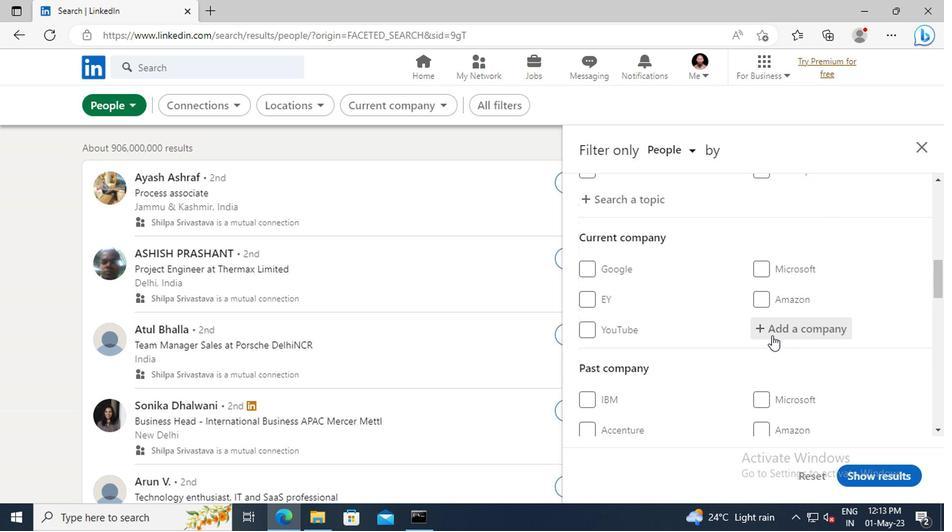 
Action: Key pressed <Key.shift>BONITO<Key.space><Key.shift>DES
Screenshot: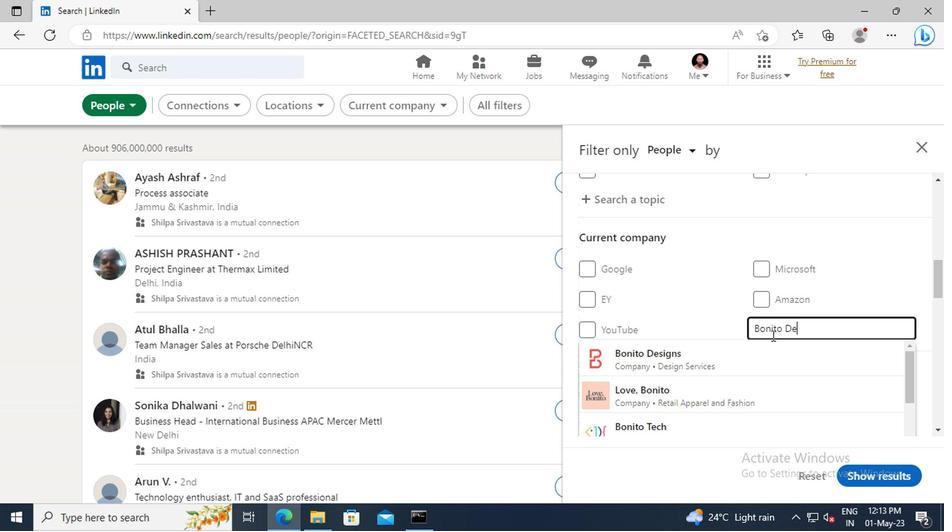 
Action: Mouse moved to (762, 359)
Screenshot: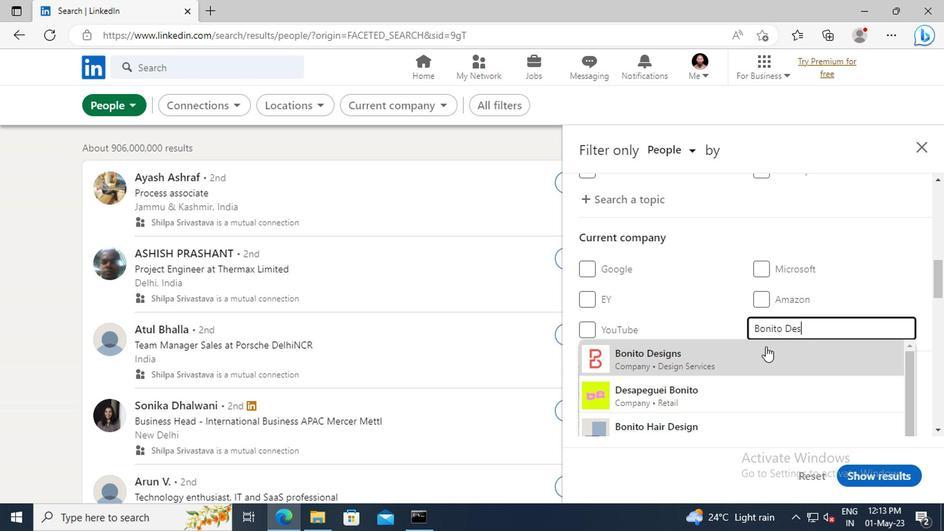 
Action: Mouse pressed left at (762, 359)
Screenshot: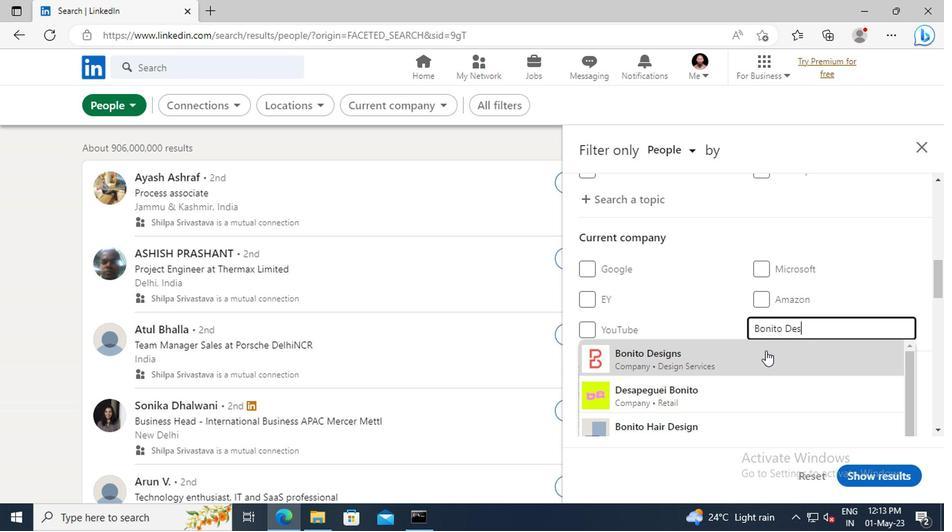 
Action: Mouse scrolled (762, 359) with delta (0, 0)
Screenshot: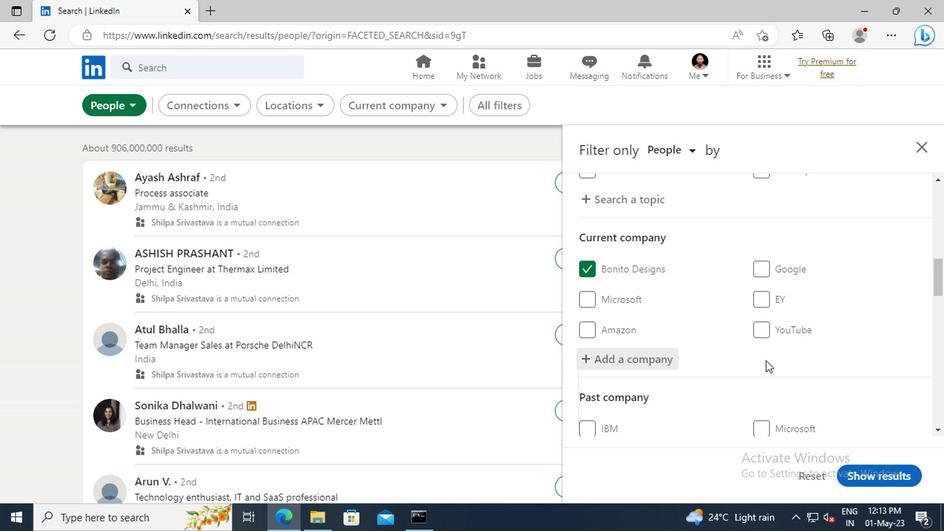 
Action: Mouse scrolled (762, 359) with delta (0, 0)
Screenshot: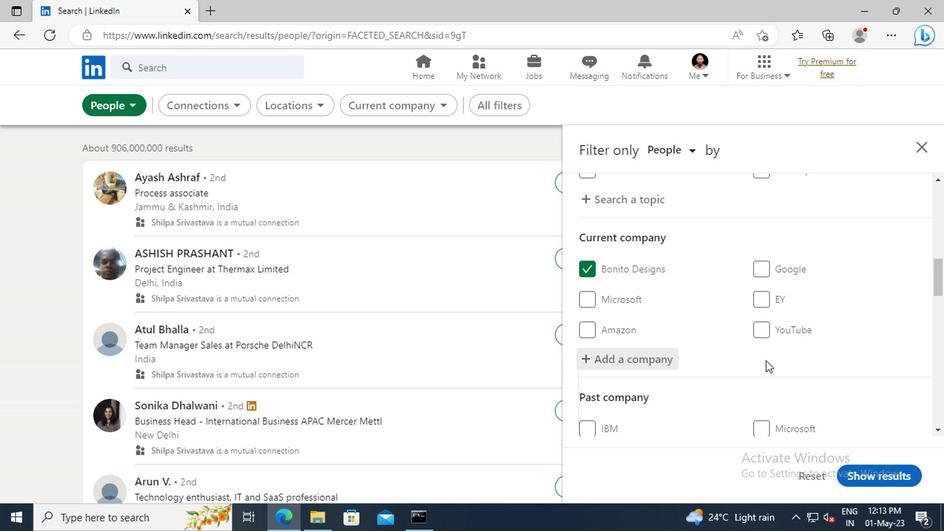 
Action: Mouse scrolled (762, 359) with delta (0, 0)
Screenshot: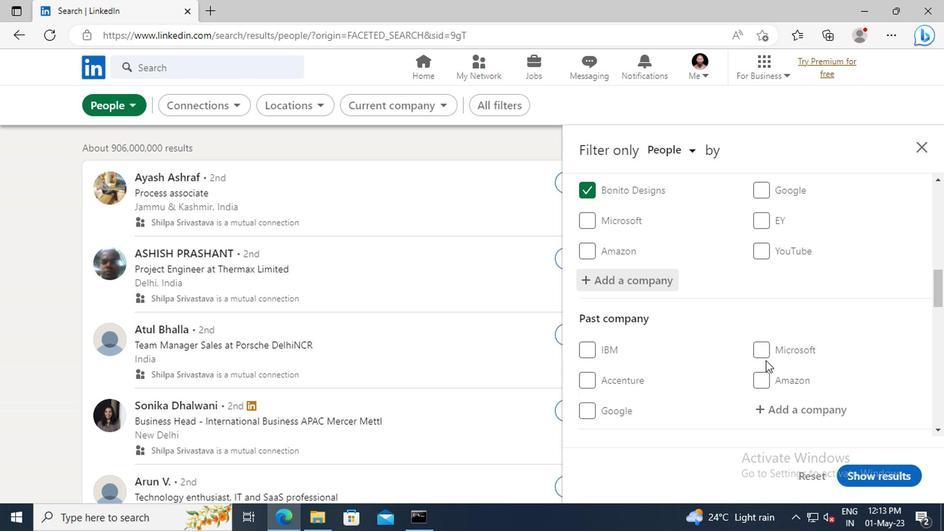 
Action: Mouse scrolled (762, 359) with delta (0, 0)
Screenshot: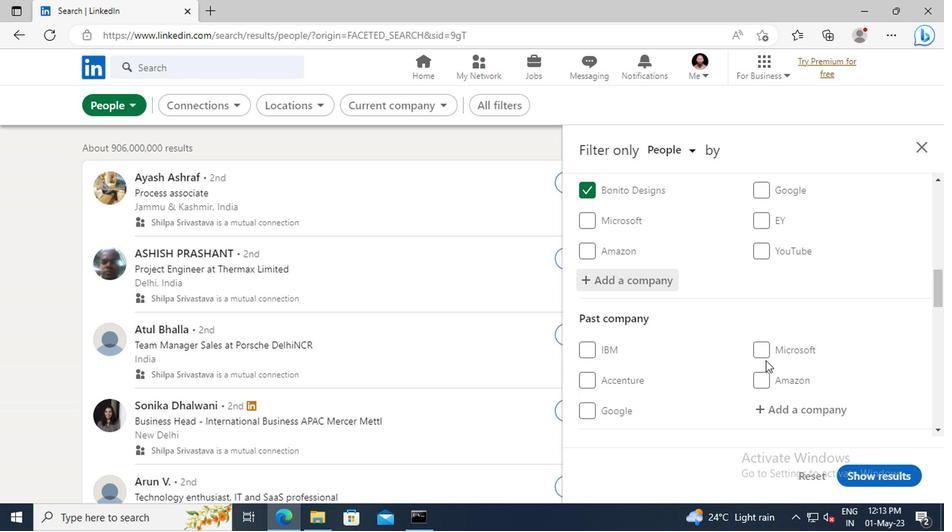 
Action: Mouse scrolled (762, 359) with delta (0, 0)
Screenshot: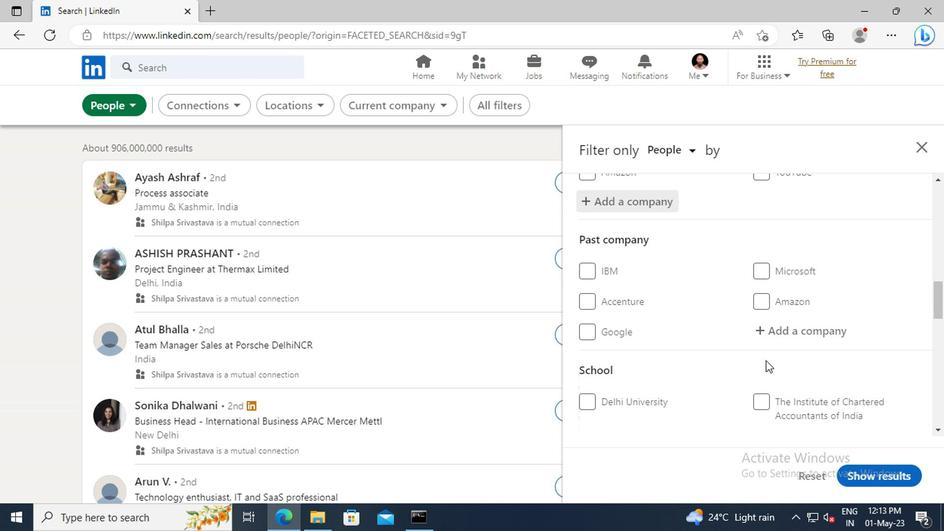 
Action: Mouse scrolled (762, 359) with delta (0, 0)
Screenshot: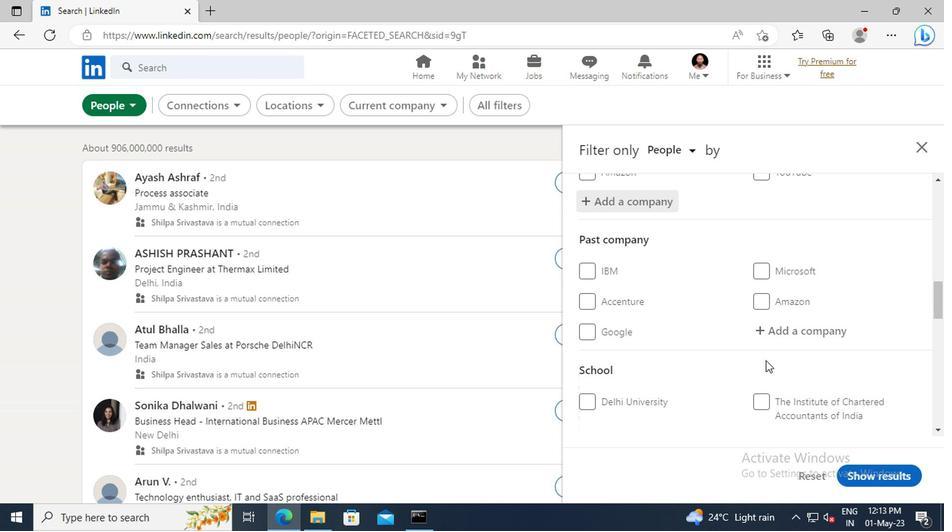 
Action: Mouse moved to (763, 355)
Screenshot: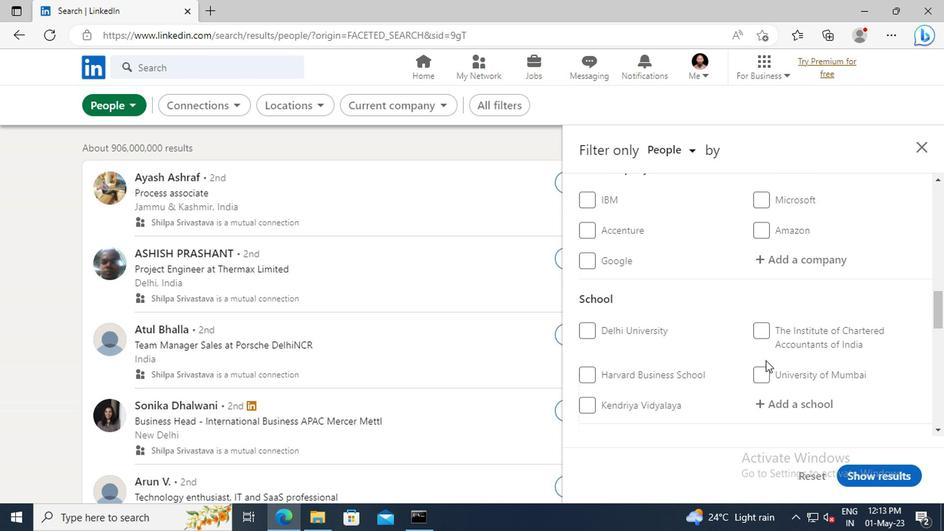 
Action: Mouse scrolled (763, 354) with delta (0, 0)
Screenshot: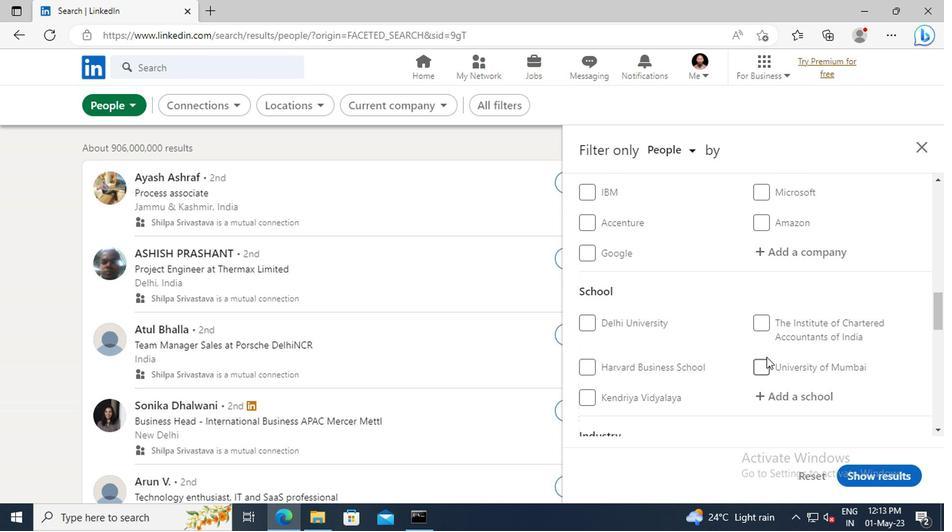 
Action: Mouse moved to (767, 360)
Screenshot: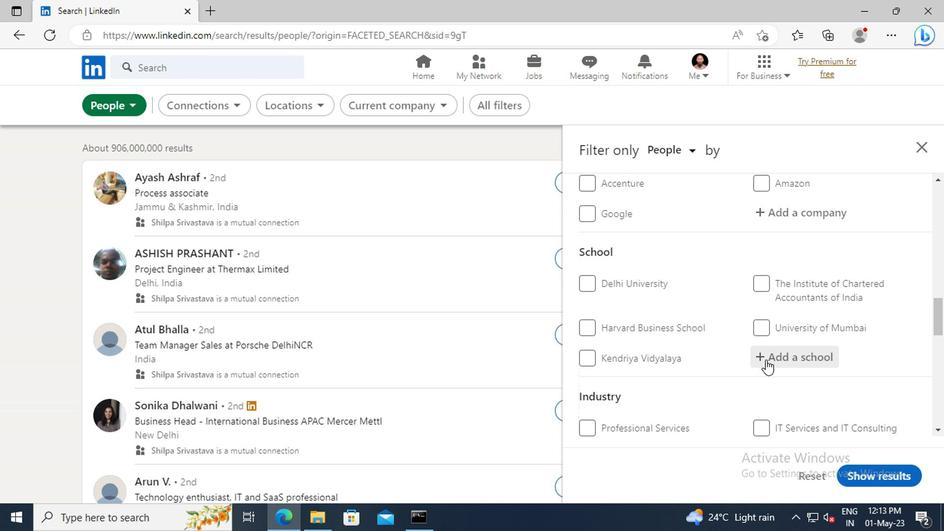 
Action: Mouse pressed left at (767, 360)
Screenshot: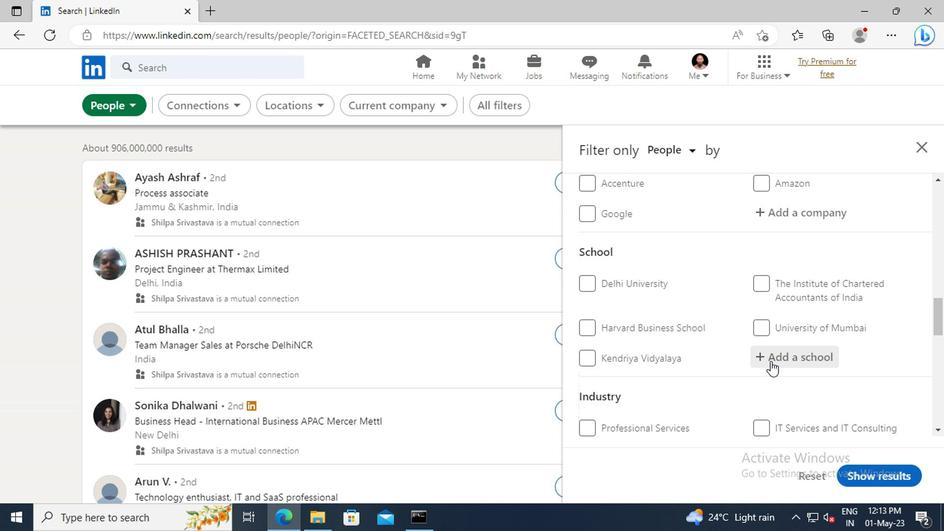 
Action: Key pressed <Key.shift>MAHARAJA<Key.space><Key.shift>SURA
Screenshot: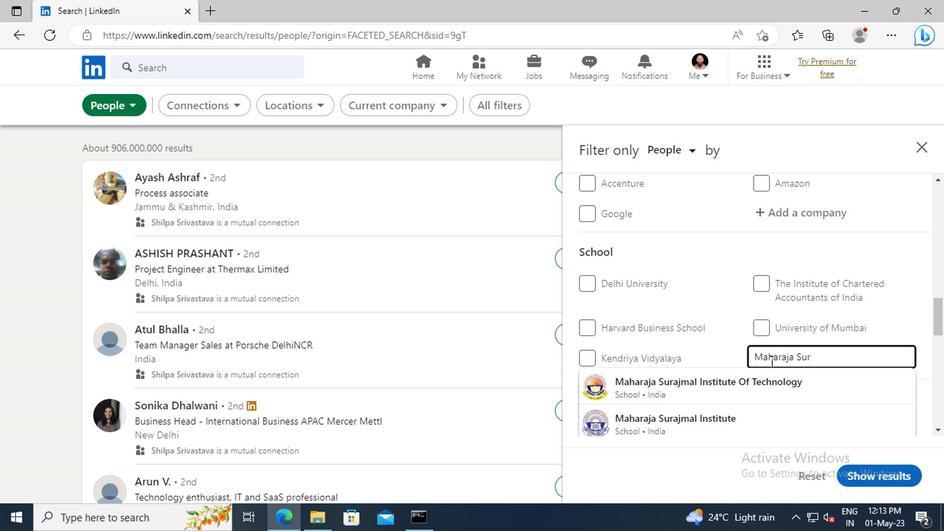 
Action: Mouse moved to (755, 385)
Screenshot: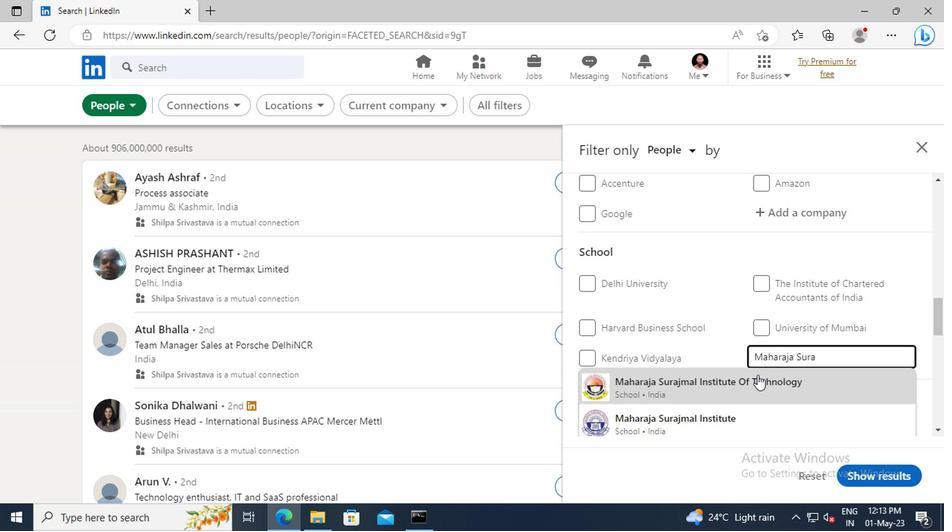 
Action: Mouse pressed left at (755, 385)
Screenshot: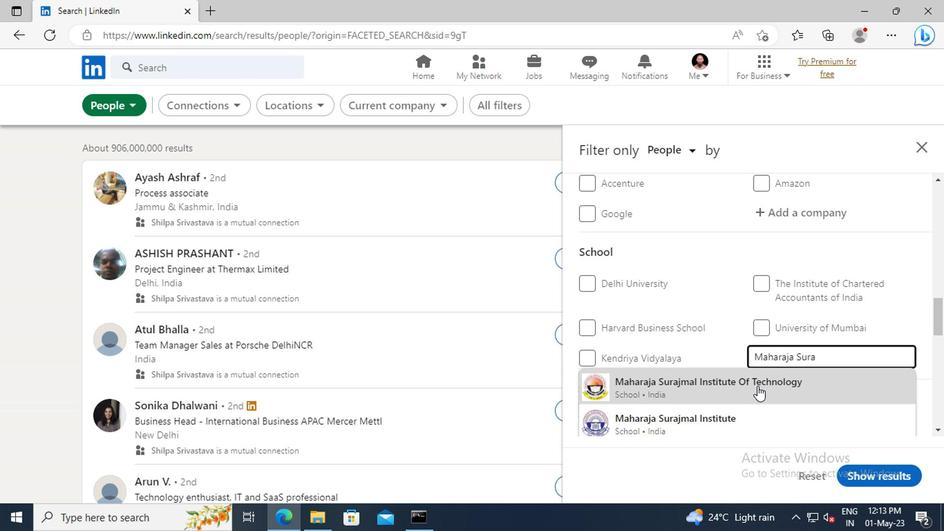 
Action: Mouse scrolled (755, 385) with delta (0, 0)
Screenshot: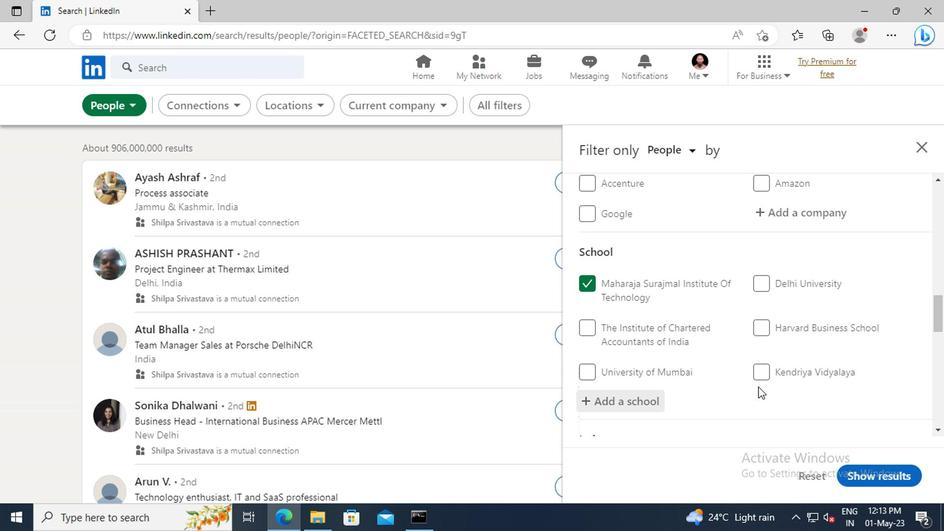 
Action: Mouse scrolled (755, 385) with delta (0, 0)
Screenshot: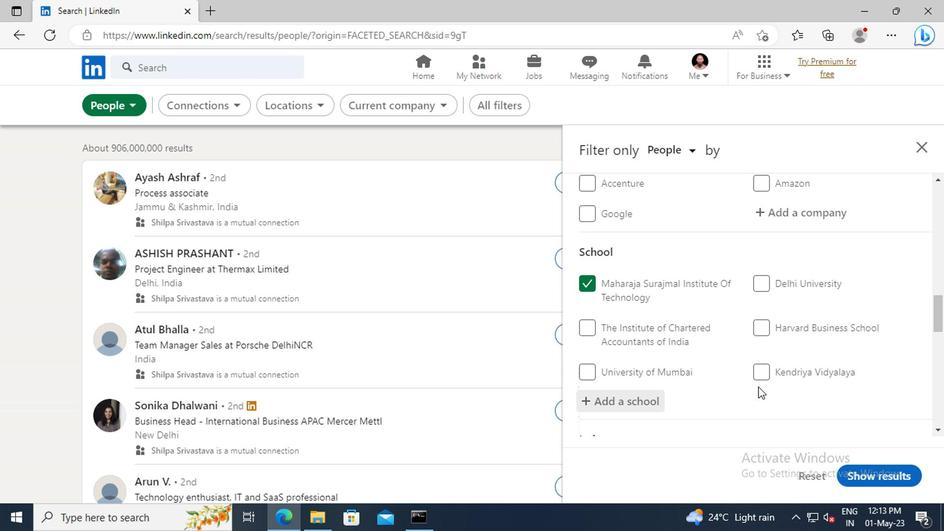 
Action: Mouse scrolled (755, 385) with delta (0, 0)
Screenshot: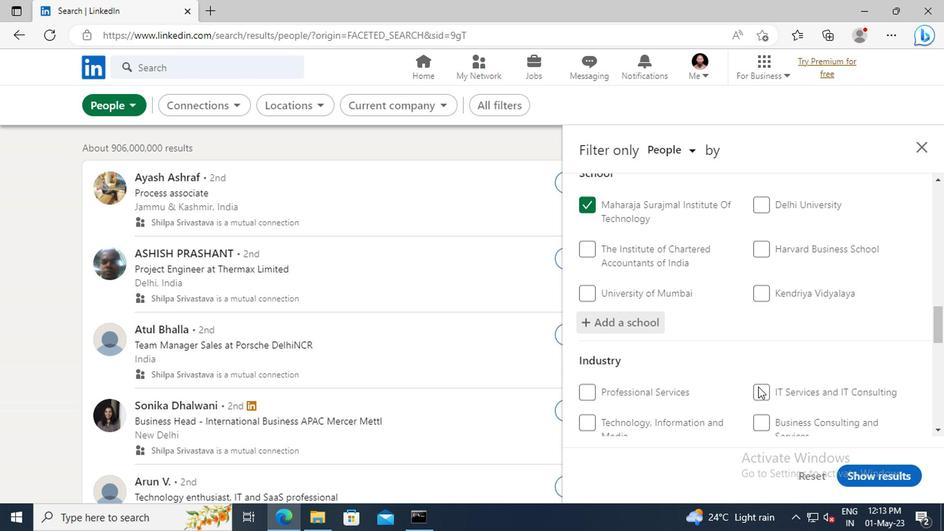 
Action: Mouse scrolled (755, 385) with delta (0, 0)
Screenshot: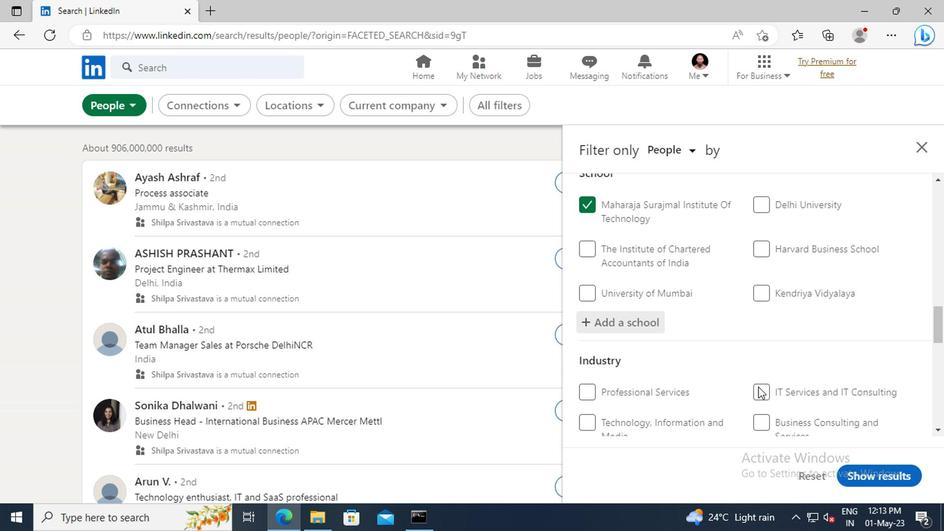 
Action: Mouse moved to (755, 385)
Screenshot: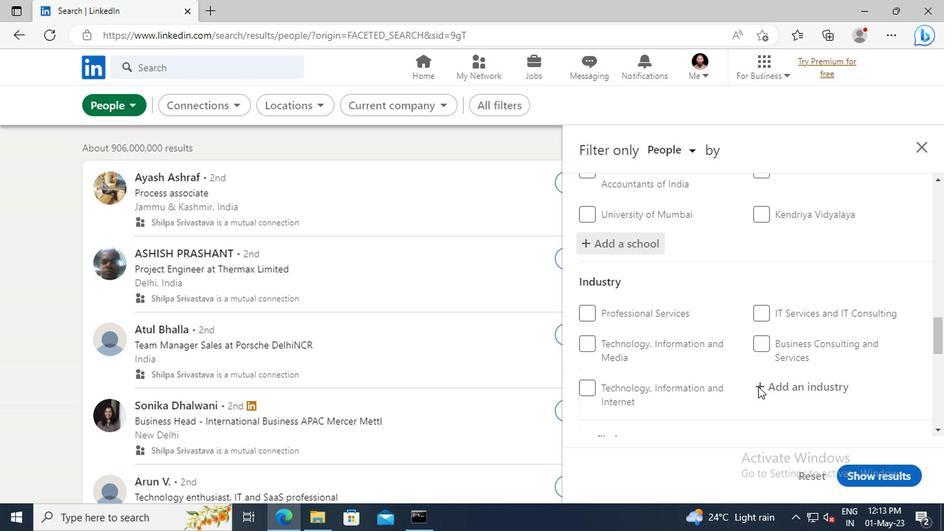 
Action: Mouse scrolled (755, 385) with delta (0, 0)
Screenshot: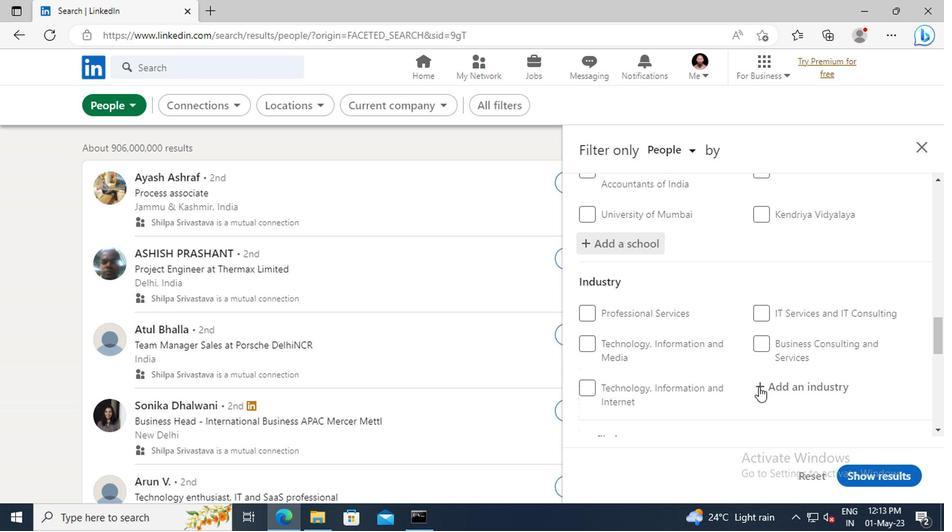 
Action: Mouse moved to (775, 348)
Screenshot: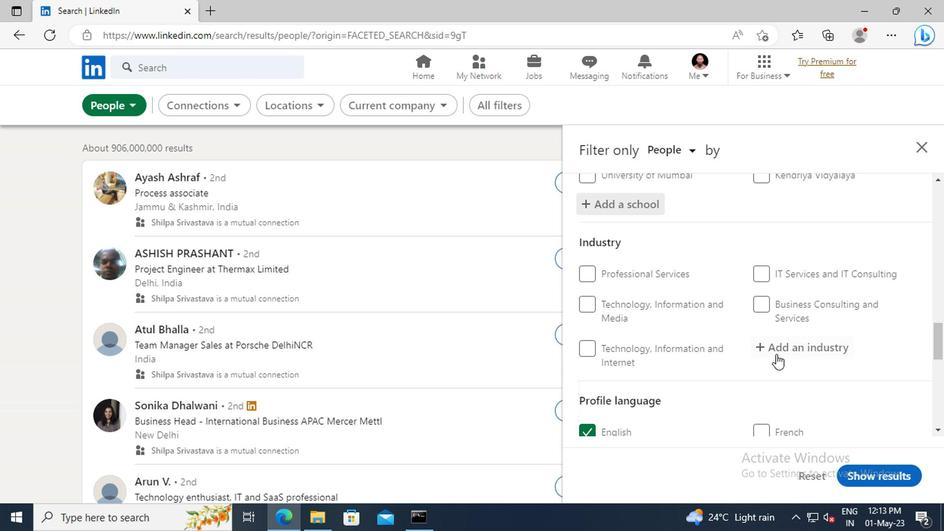 
Action: Mouse pressed left at (775, 348)
Screenshot: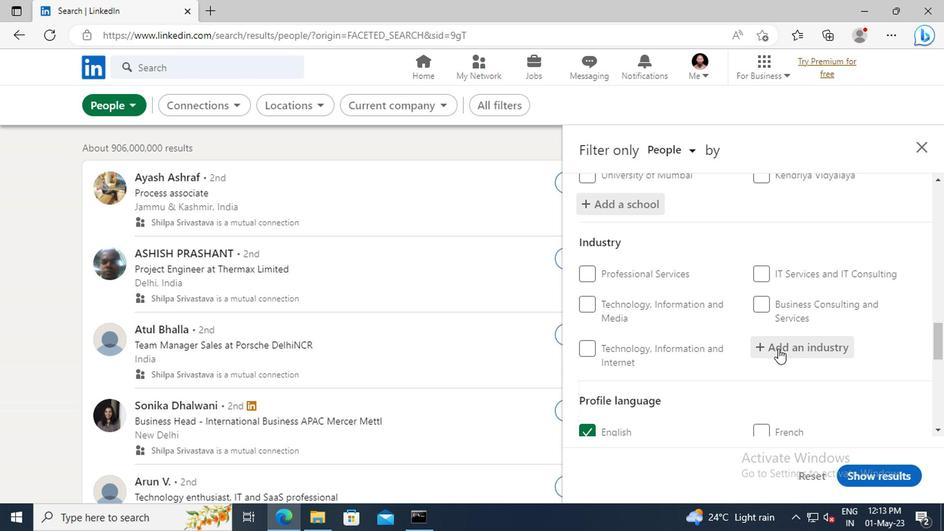
Action: Key pressed <Key.shift>NON-PR
Screenshot: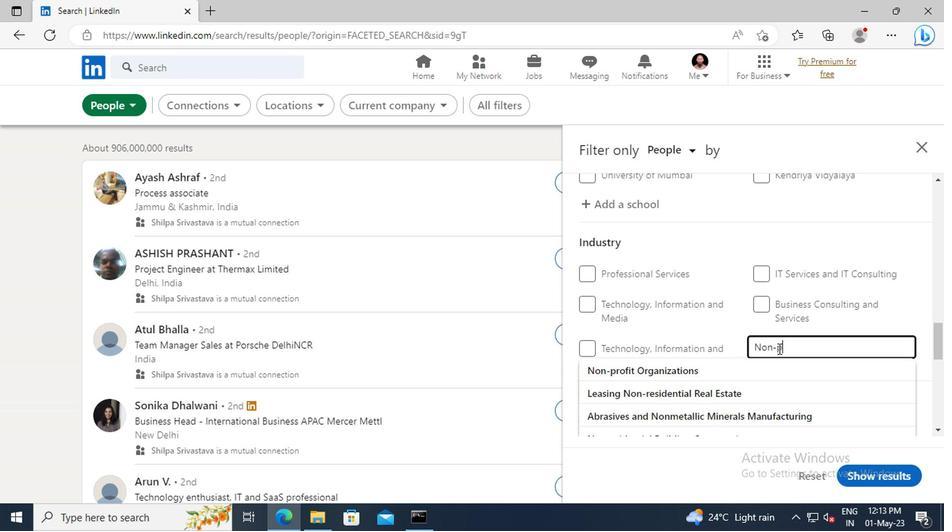 
Action: Mouse moved to (748, 369)
Screenshot: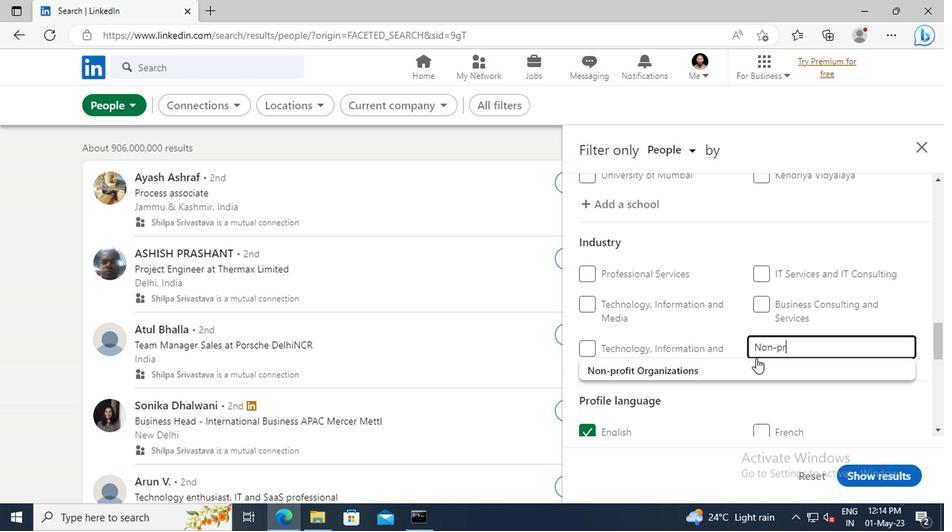 
Action: Mouse pressed left at (748, 369)
Screenshot: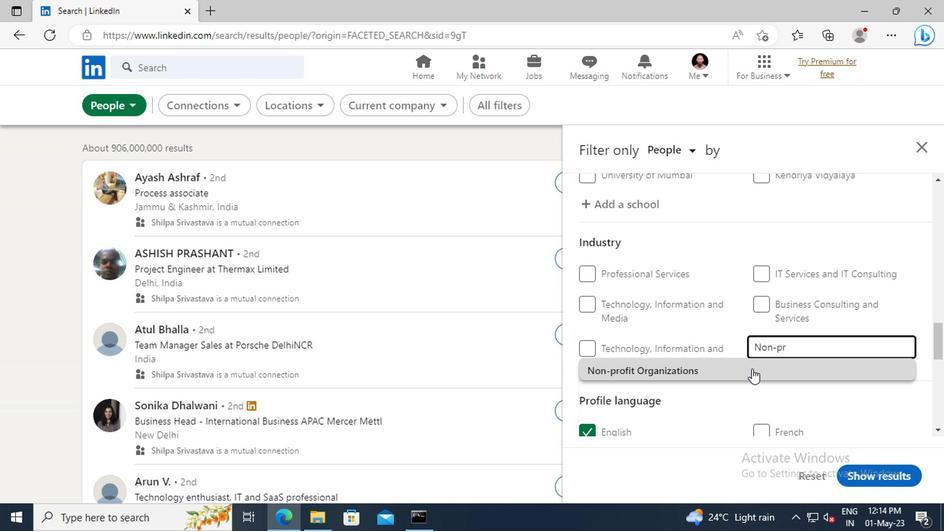
Action: Mouse scrolled (748, 369) with delta (0, 0)
Screenshot: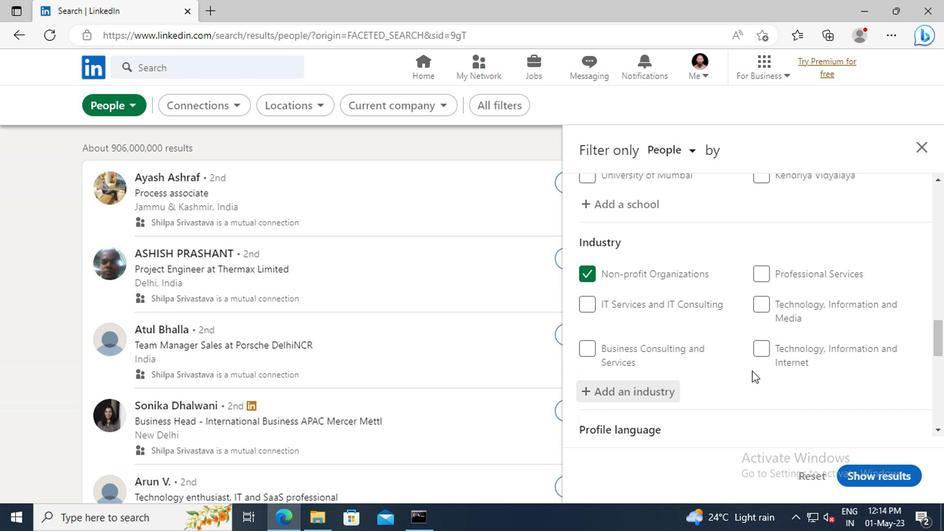 
Action: Mouse scrolled (748, 369) with delta (0, 0)
Screenshot: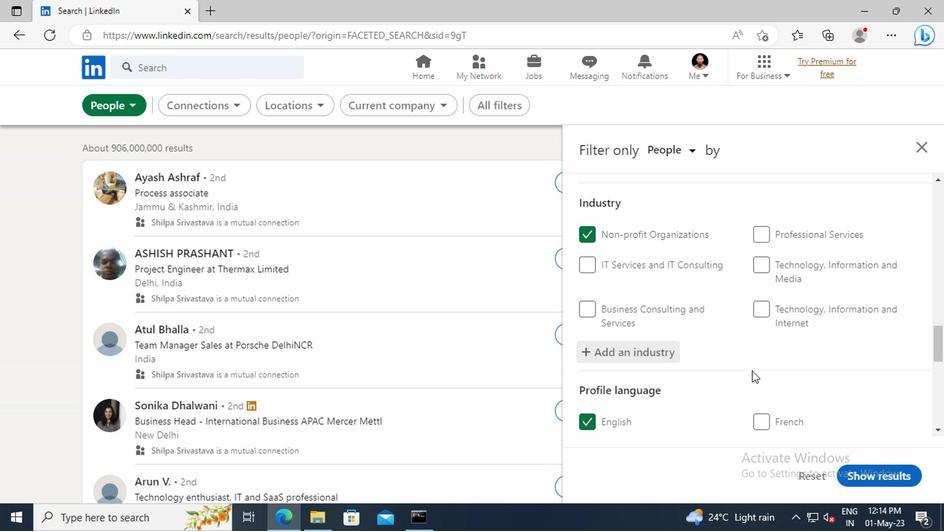 
Action: Mouse scrolled (748, 369) with delta (0, 0)
Screenshot: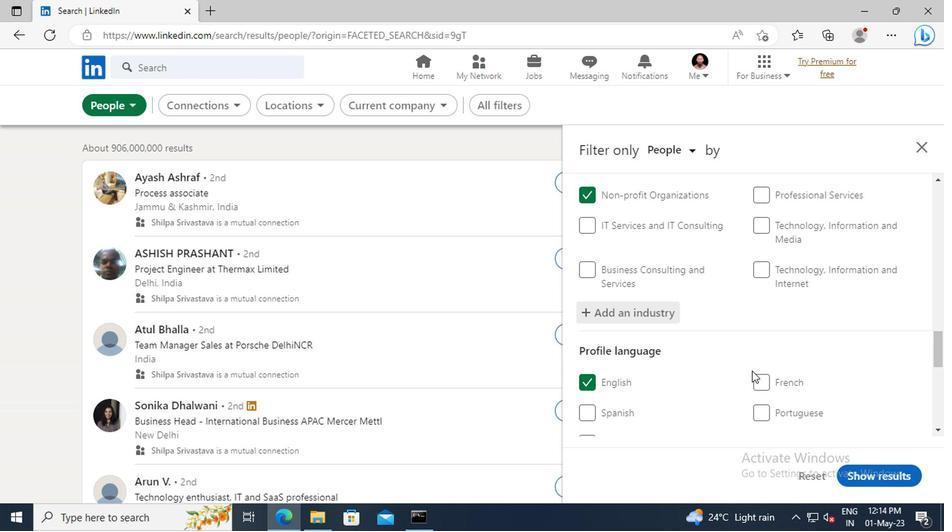 
Action: Mouse moved to (750, 353)
Screenshot: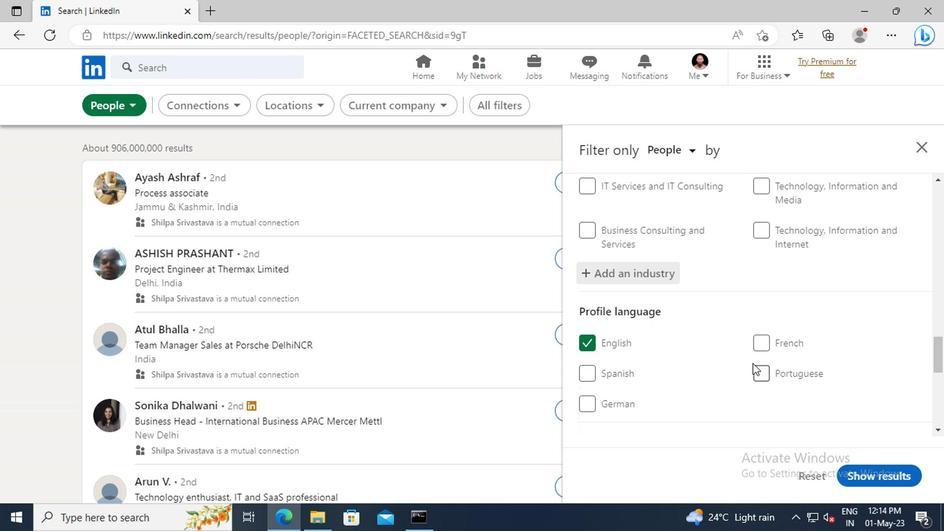 
Action: Mouse scrolled (750, 352) with delta (0, 0)
Screenshot: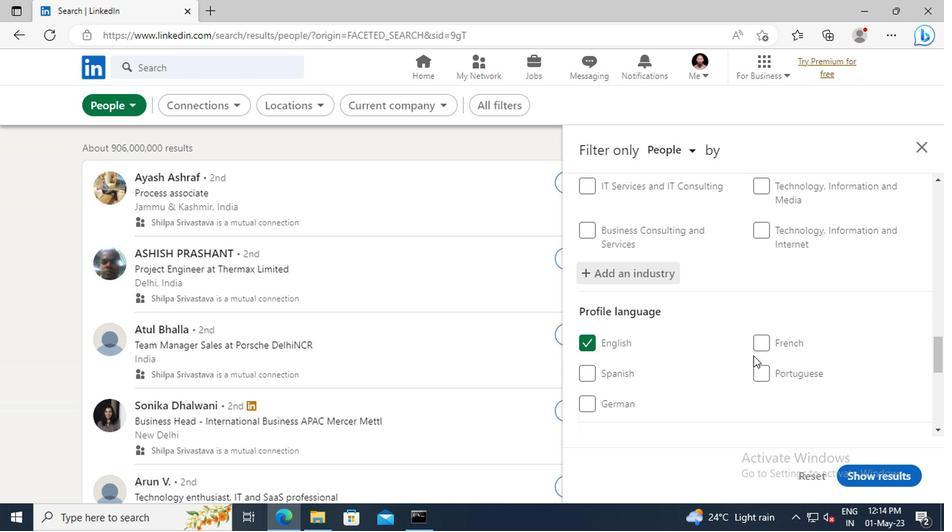 
Action: Mouse scrolled (750, 352) with delta (0, 0)
Screenshot: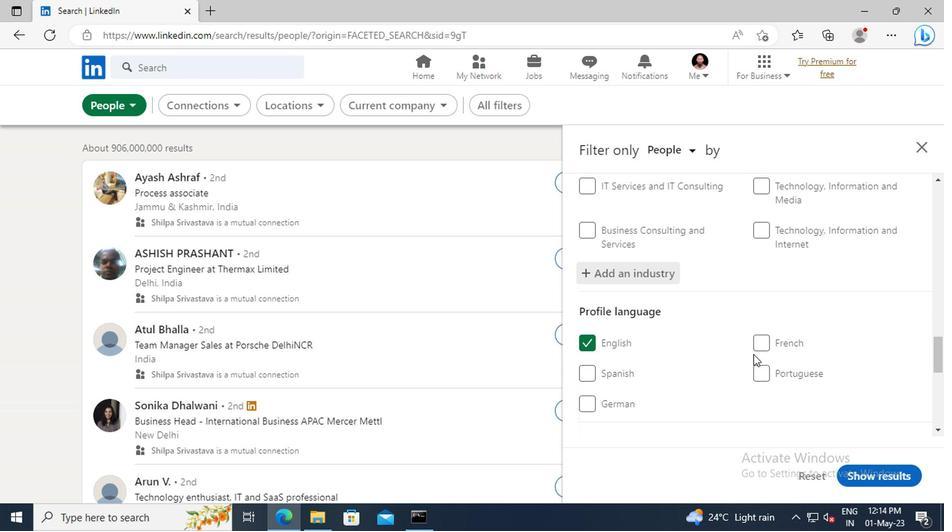 
Action: Mouse moved to (750, 343)
Screenshot: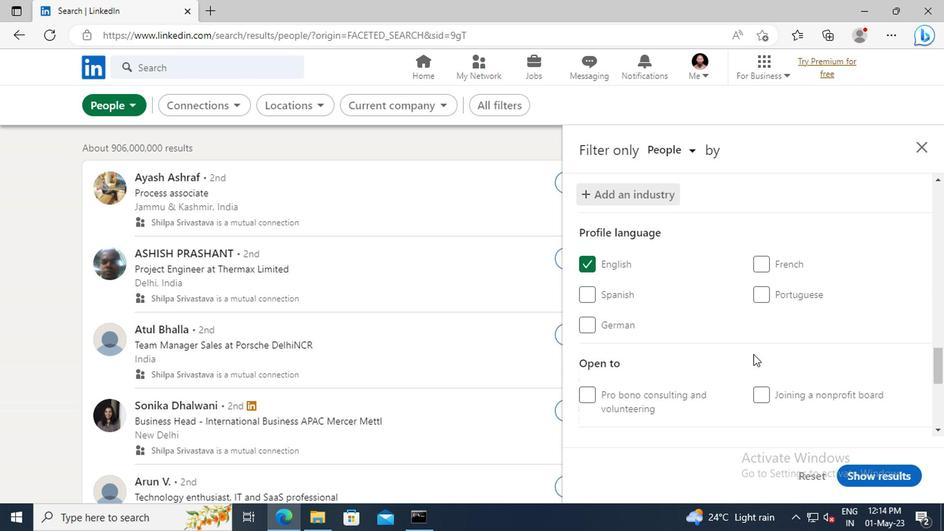 
Action: Mouse scrolled (750, 342) with delta (0, 0)
Screenshot: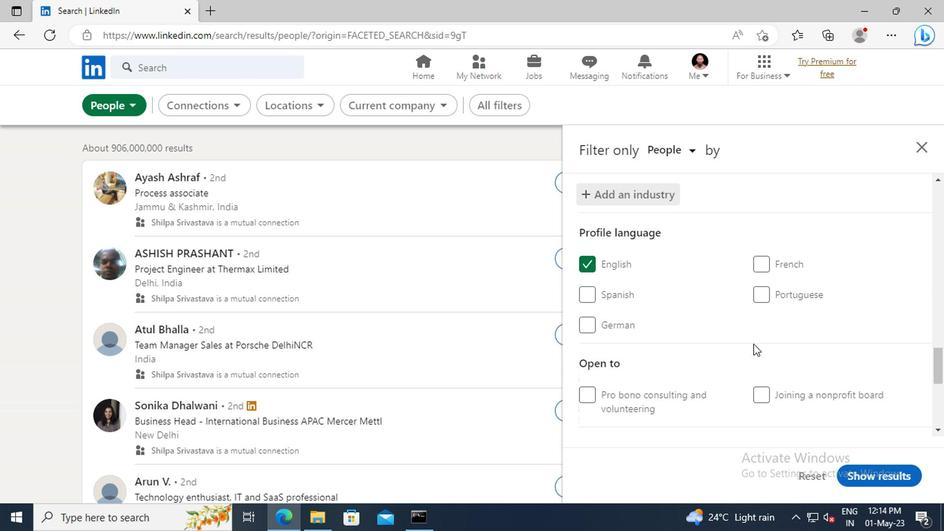 
Action: Mouse scrolled (750, 342) with delta (0, 0)
Screenshot: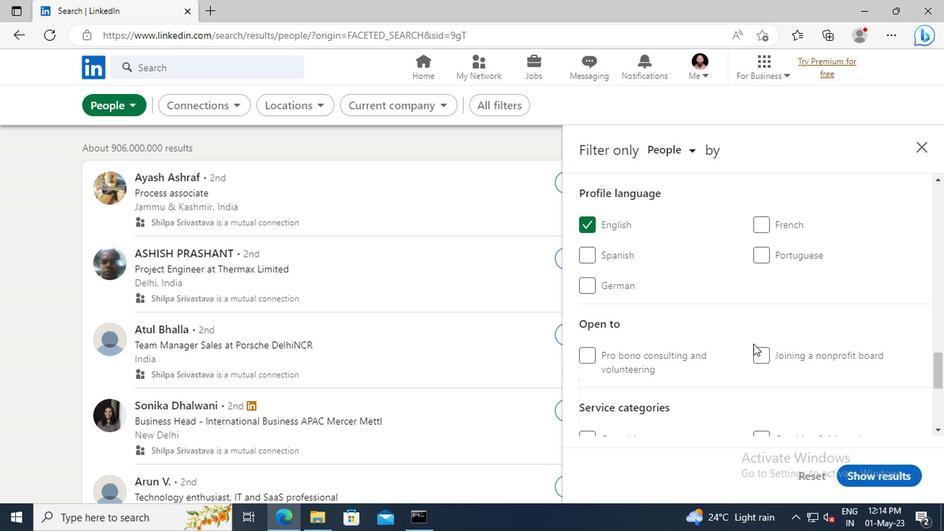 
Action: Mouse scrolled (750, 342) with delta (0, 0)
Screenshot: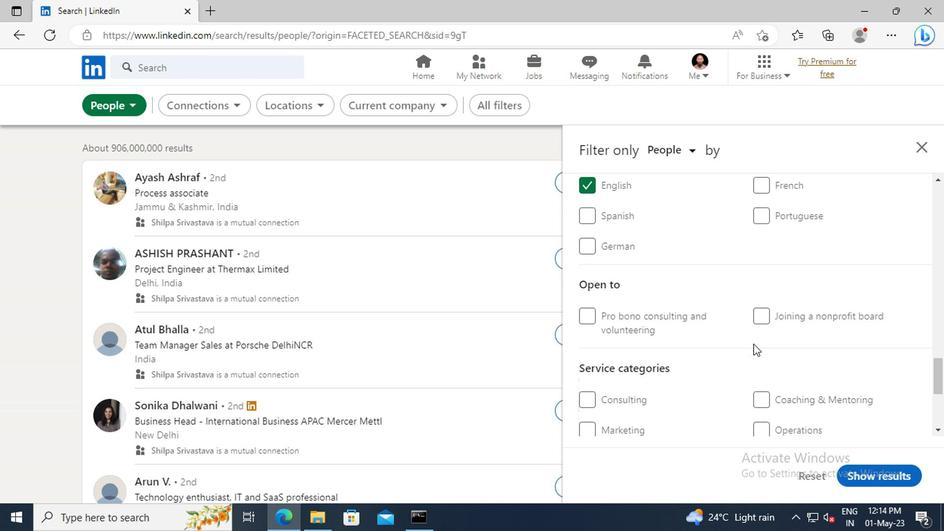 
Action: Mouse scrolled (750, 342) with delta (0, 0)
Screenshot: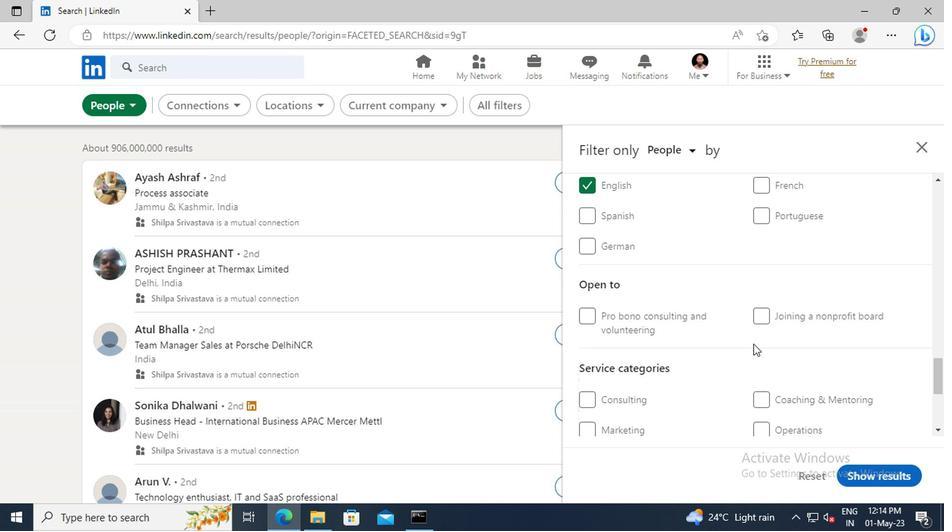
Action: Mouse moved to (760, 376)
Screenshot: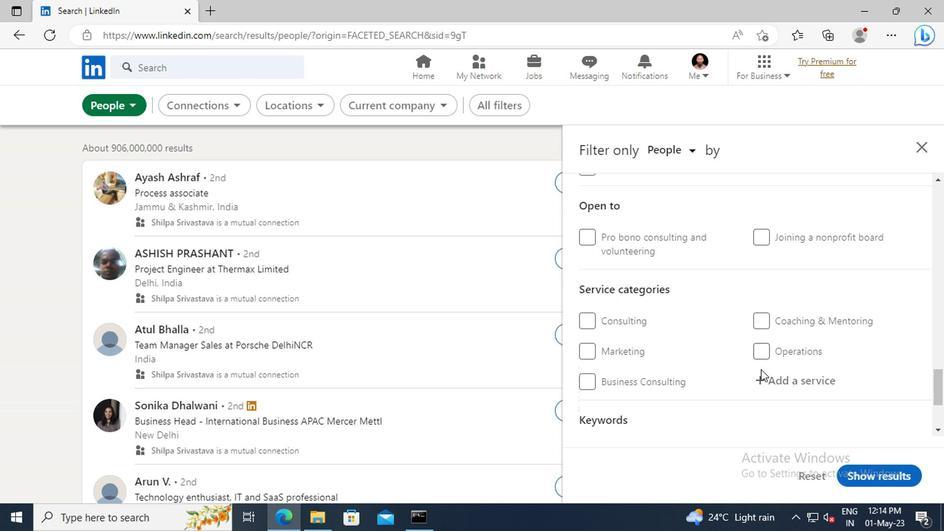
Action: Mouse pressed left at (760, 376)
Screenshot: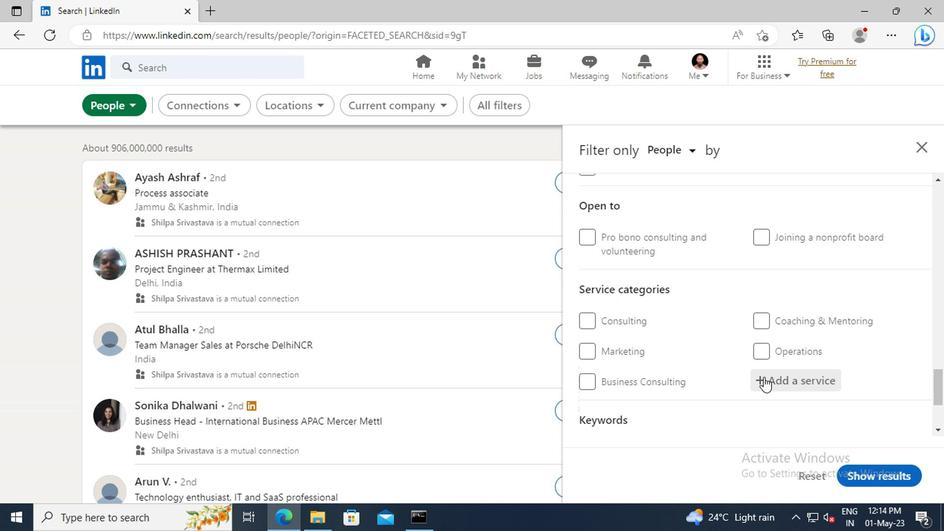 
Action: Key pressed <Key.shift>ILLU
Screenshot: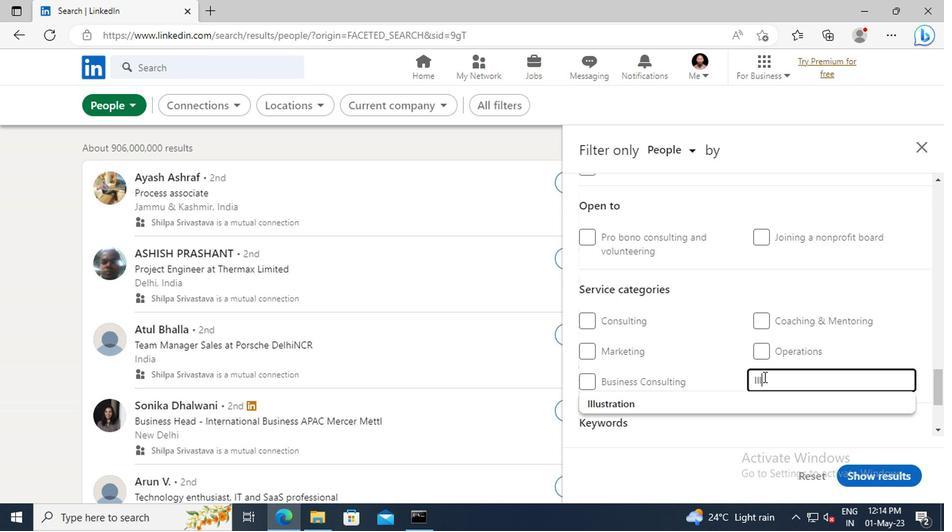 
Action: Mouse moved to (741, 401)
Screenshot: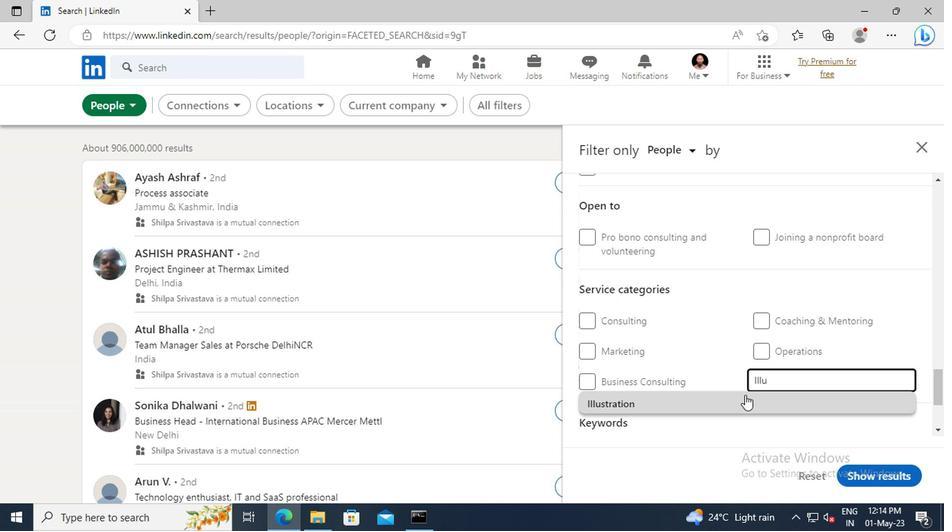
Action: Mouse pressed left at (741, 401)
Screenshot: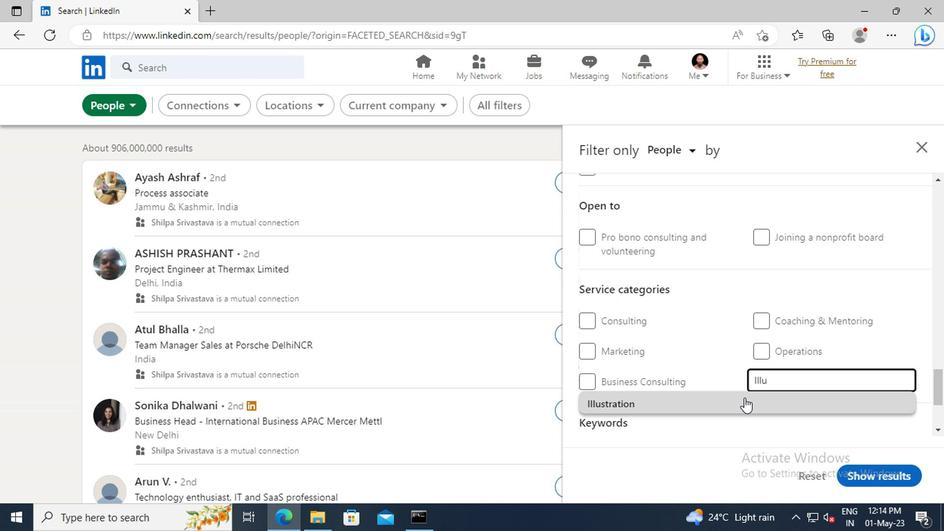 
Action: Mouse scrolled (741, 401) with delta (0, 0)
Screenshot: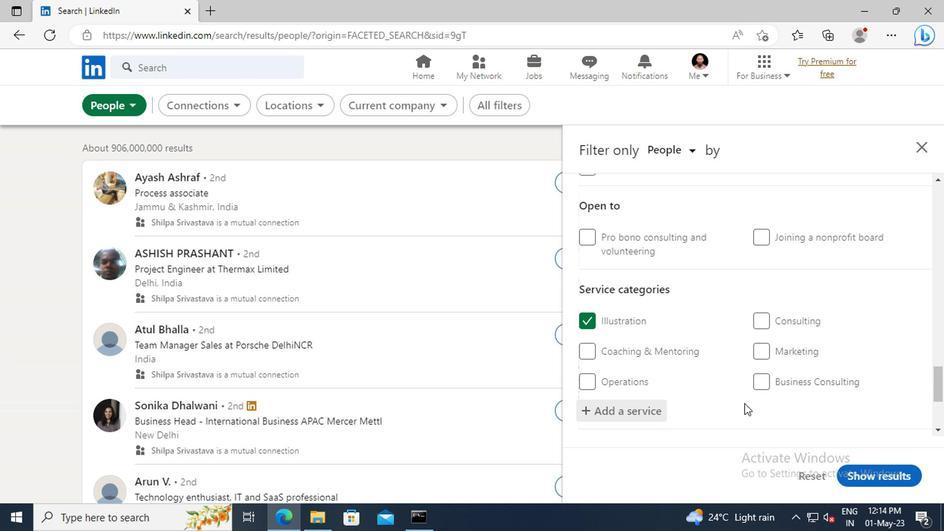 
Action: Mouse scrolled (741, 401) with delta (0, 0)
Screenshot: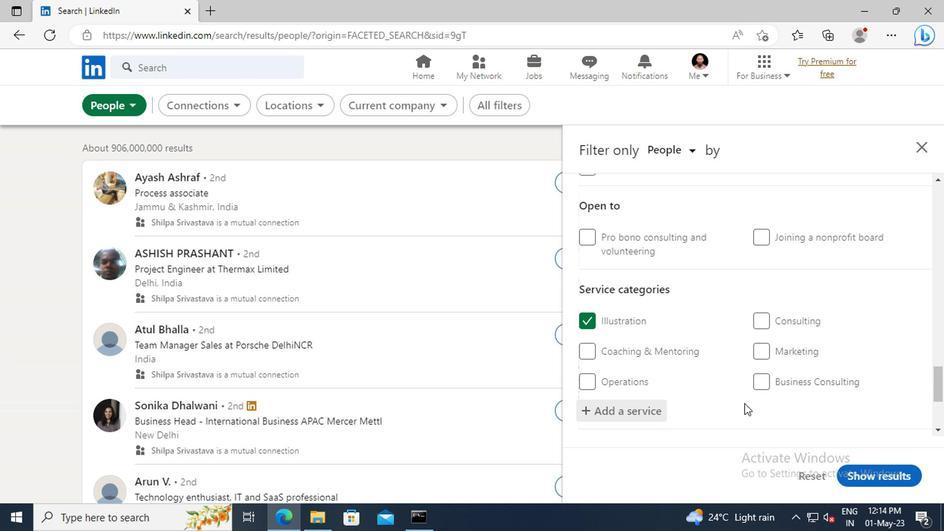 
Action: Mouse scrolled (741, 401) with delta (0, 0)
Screenshot: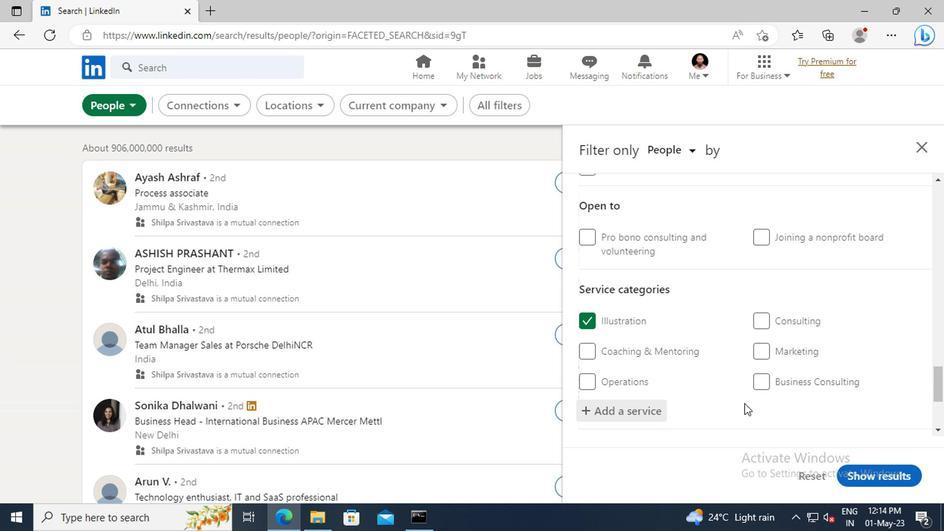 
Action: Mouse scrolled (741, 401) with delta (0, 0)
Screenshot: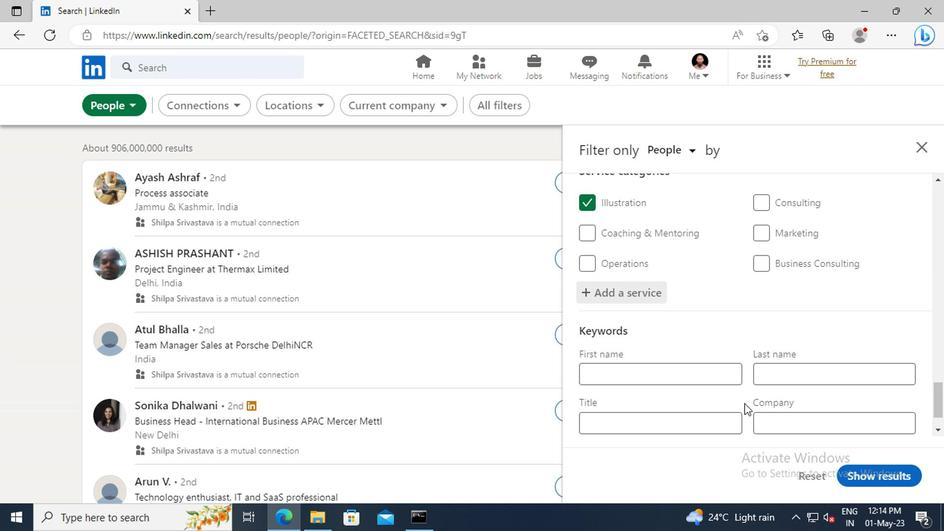 
Action: Mouse scrolled (741, 401) with delta (0, 0)
Screenshot: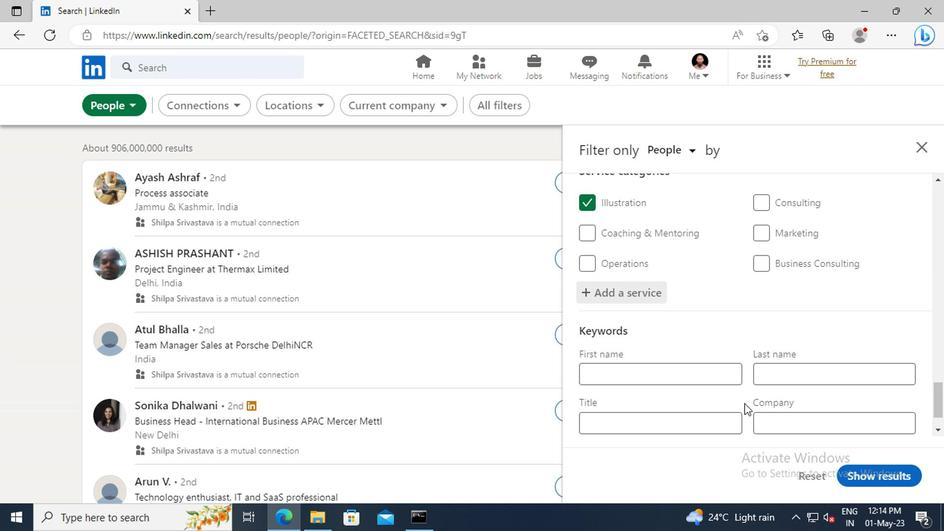 
Action: Mouse moved to (619, 373)
Screenshot: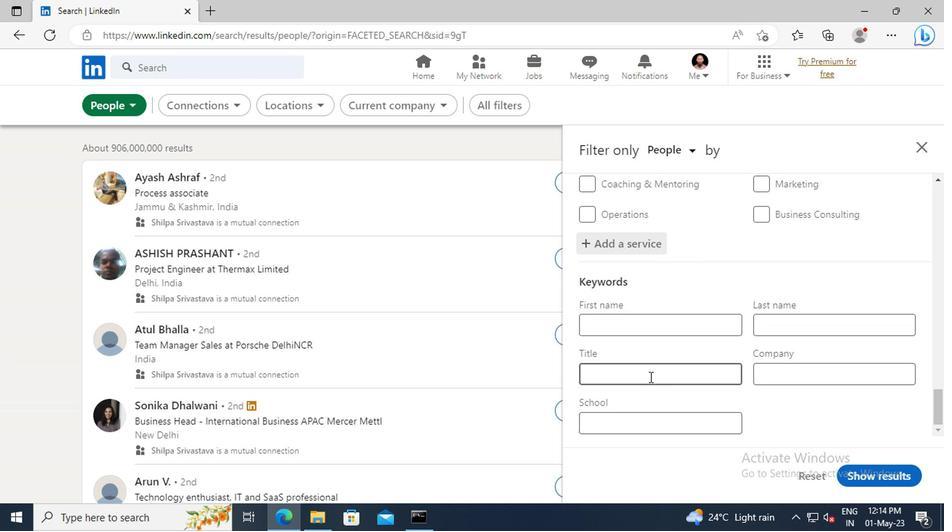 
Action: Mouse pressed left at (619, 373)
Screenshot: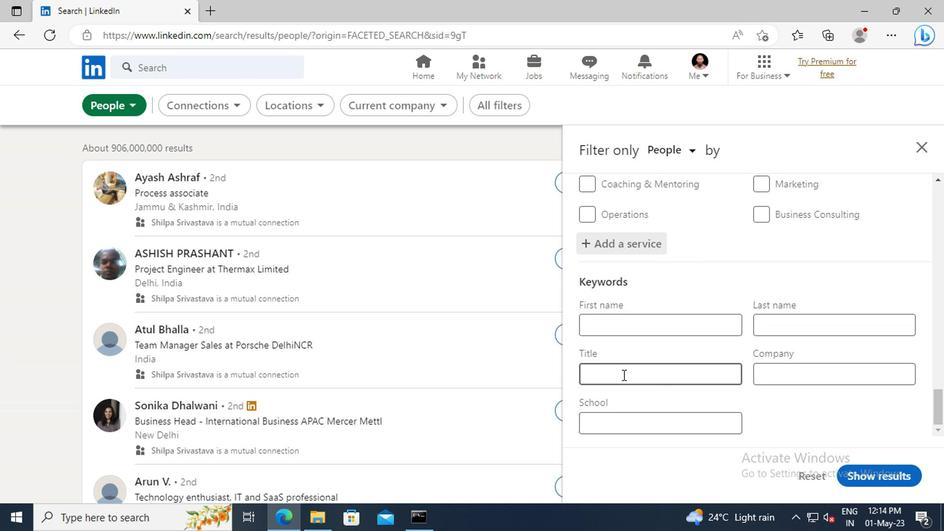 
Action: Key pressed <Key.shift>FAST<Key.space><Key.shift>FOOD<Key.space><Key.shift>WORKER<Key.enter>
Screenshot: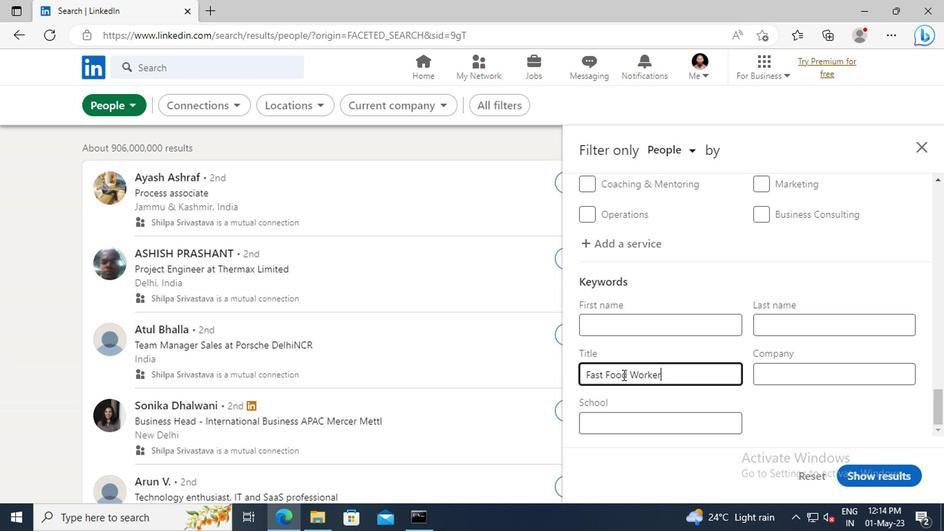 
Action: Mouse moved to (851, 474)
Screenshot: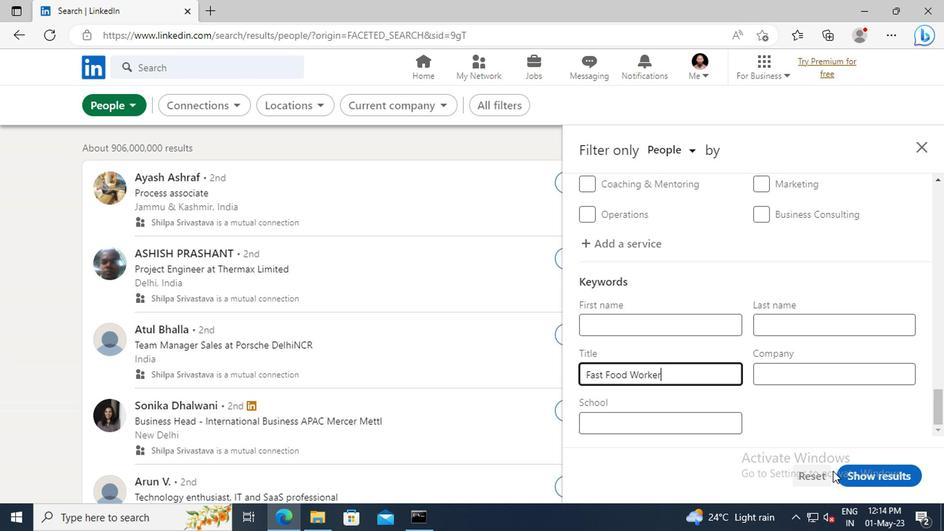 
Action: Mouse pressed left at (851, 474)
Screenshot: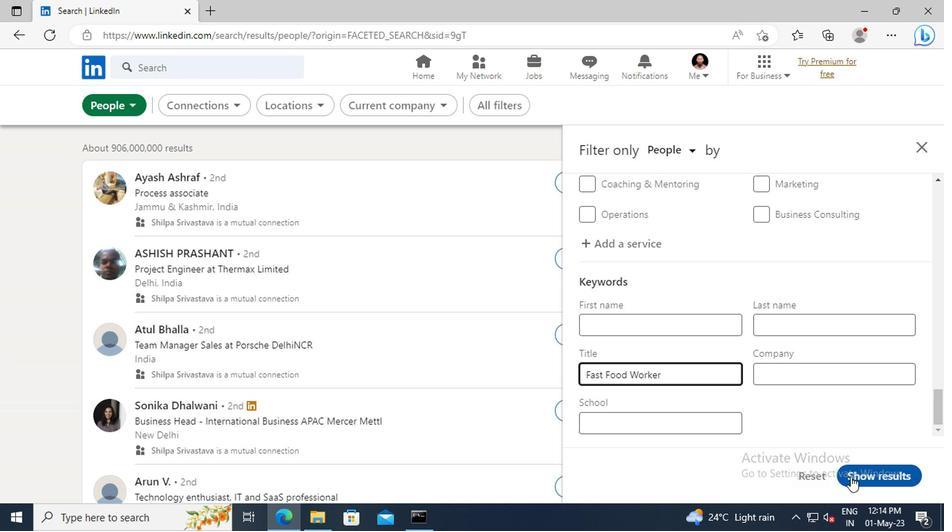 
